 Task: Look for space in Peranāmpattu, India from 2nd September, 2023 to 5th September, 2023 for 1 adult in price range Rs.5000 to Rs.10000. Place can be private room with 1  bedroom having 1 bed and 1 bathroom. Property type can be house, flat, guest house, hotel. Booking option can be shelf check-in. Required host language is English.
Action: Mouse moved to (457, 64)
Screenshot: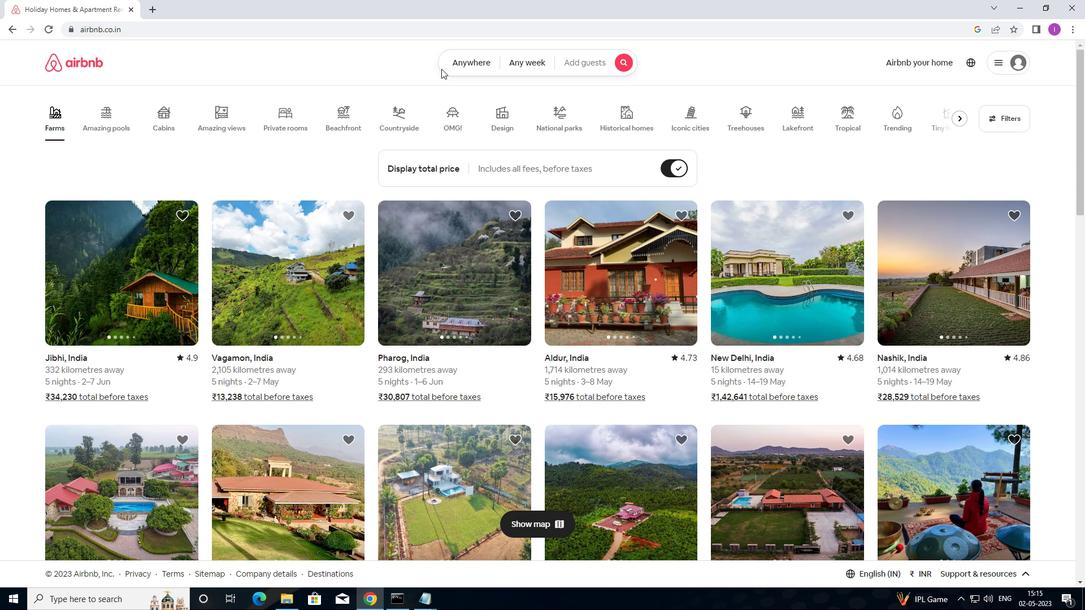 
Action: Mouse pressed left at (457, 64)
Screenshot: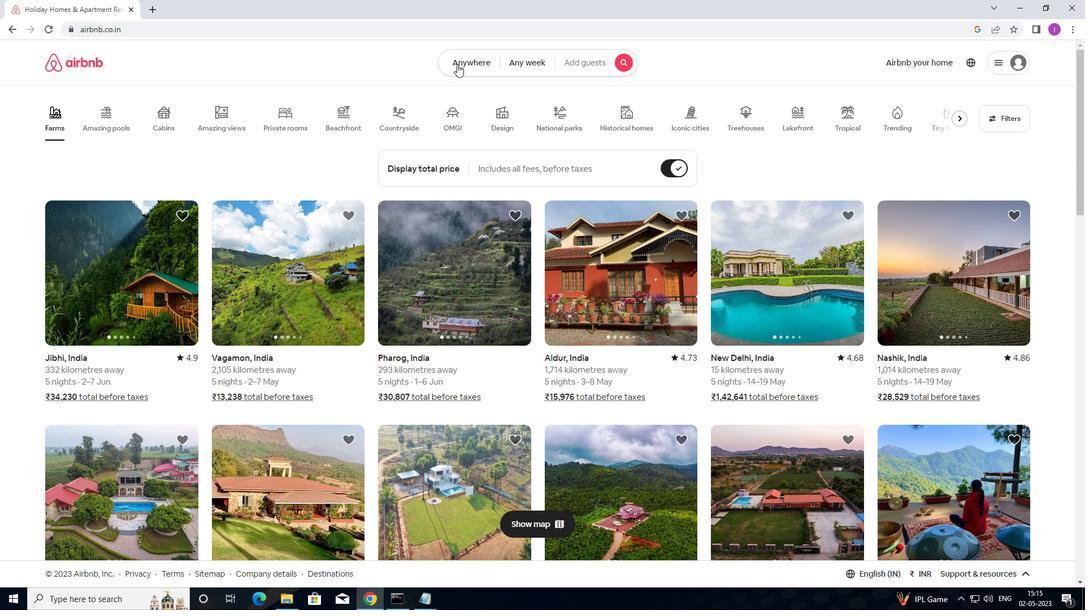 
Action: Mouse moved to (338, 111)
Screenshot: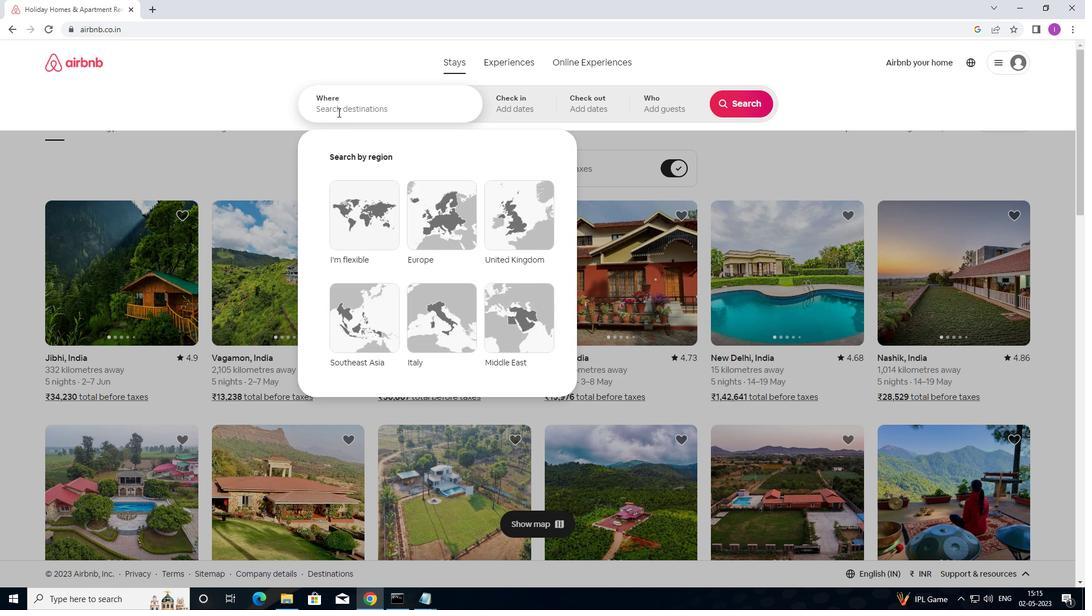 
Action: Mouse pressed left at (338, 111)
Screenshot: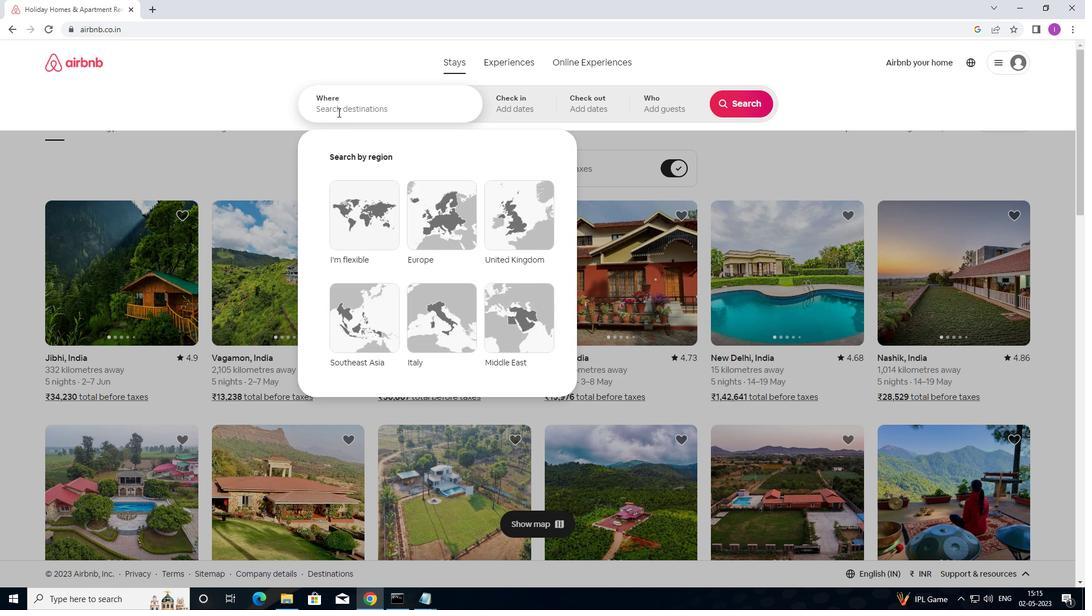 
Action: Mouse moved to (405, 122)
Screenshot: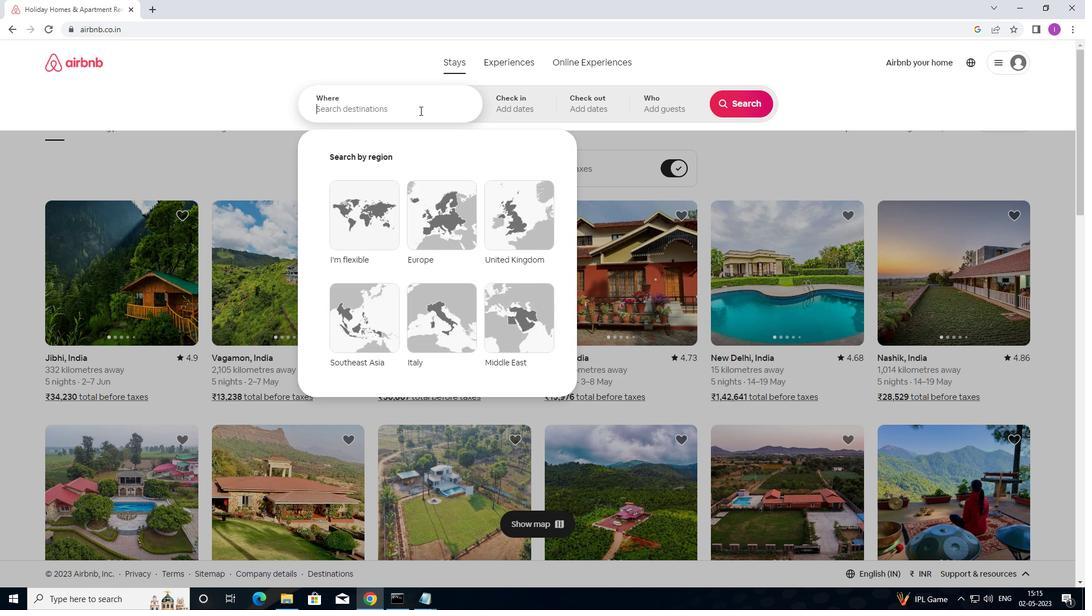 
Action: Key pressed <Key.shift>PERANAMPATTU,<Key.shift>INDIA
Screenshot: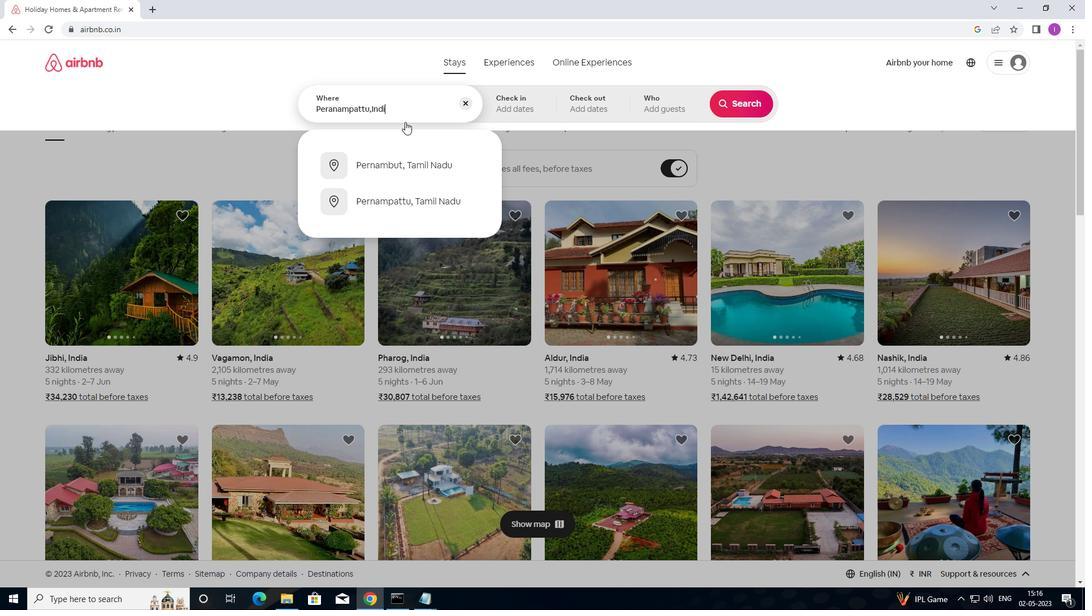 
Action: Mouse moved to (517, 118)
Screenshot: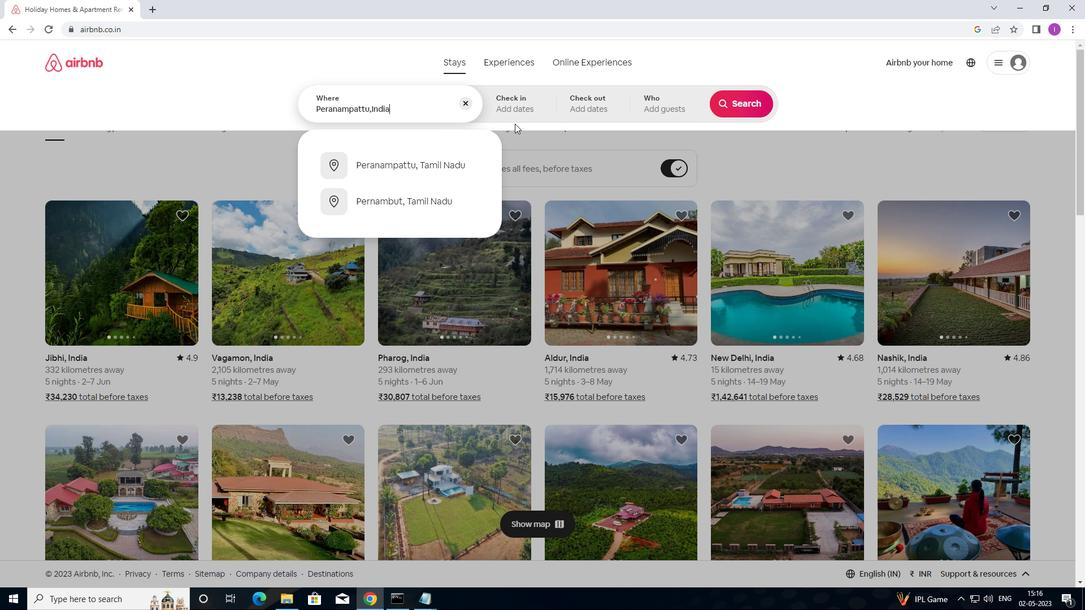 
Action: Mouse pressed left at (517, 118)
Screenshot: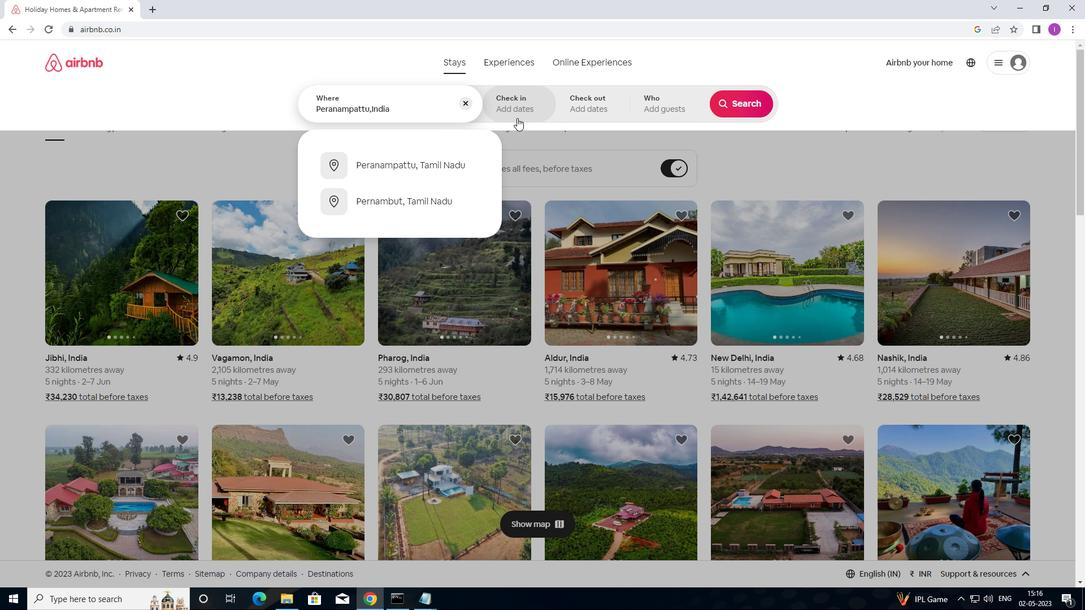 
Action: Mouse moved to (741, 198)
Screenshot: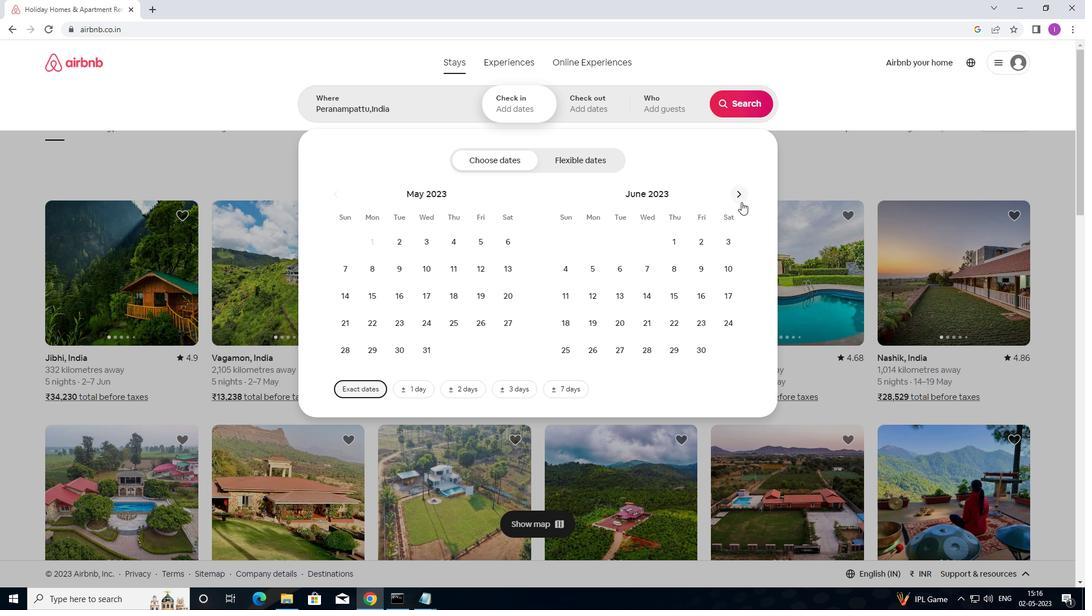 
Action: Mouse pressed left at (741, 198)
Screenshot: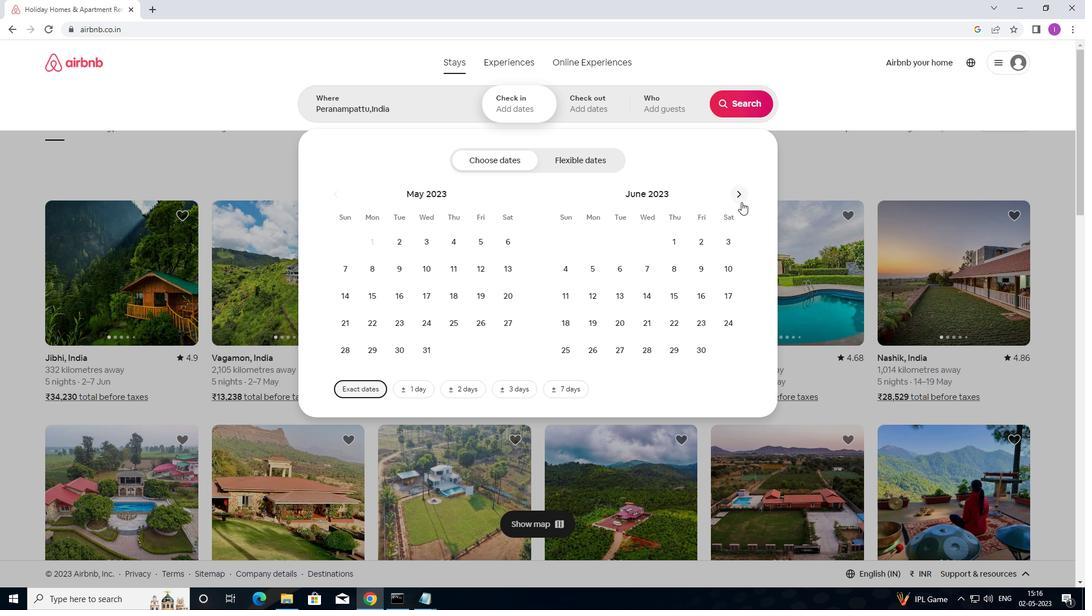 
Action: Mouse moved to (741, 198)
Screenshot: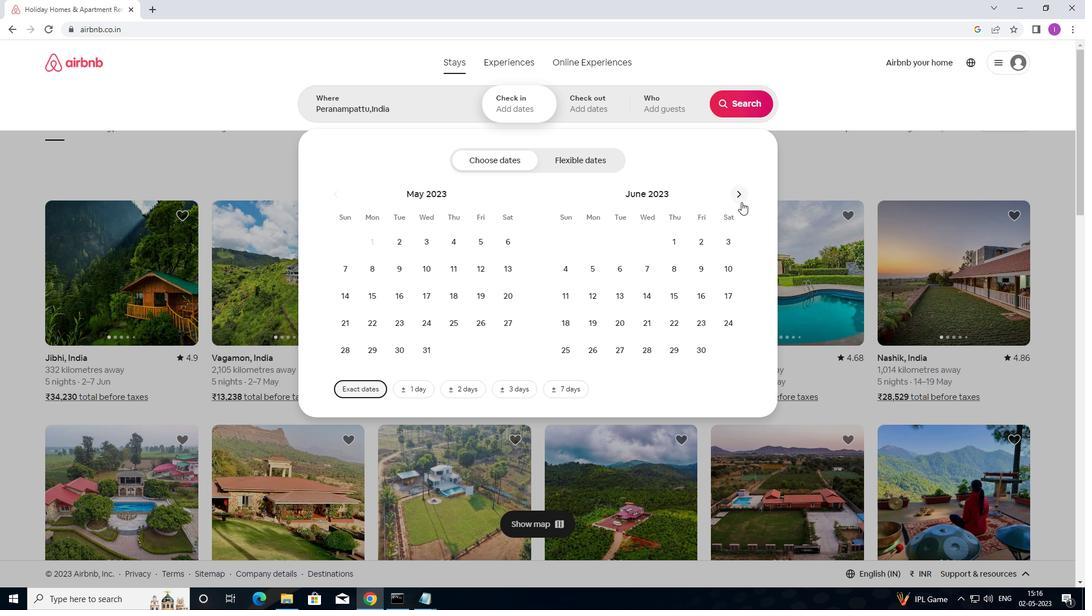 
Action: Mouse pressed left at (741, 198)
Screenshot: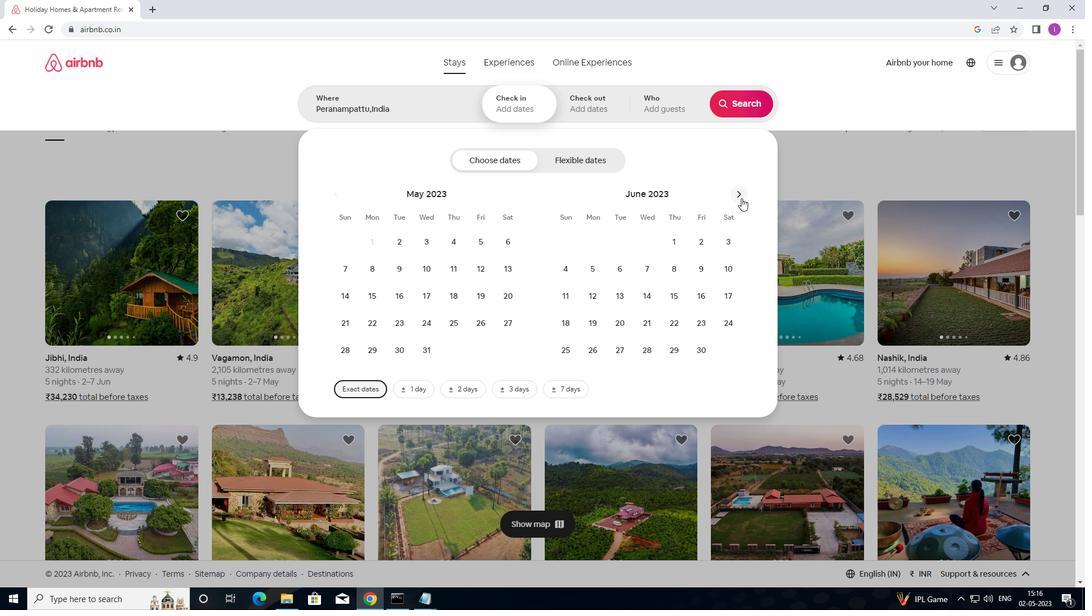 
Action: Mouse pressed left at (741, 198)
Screenshot: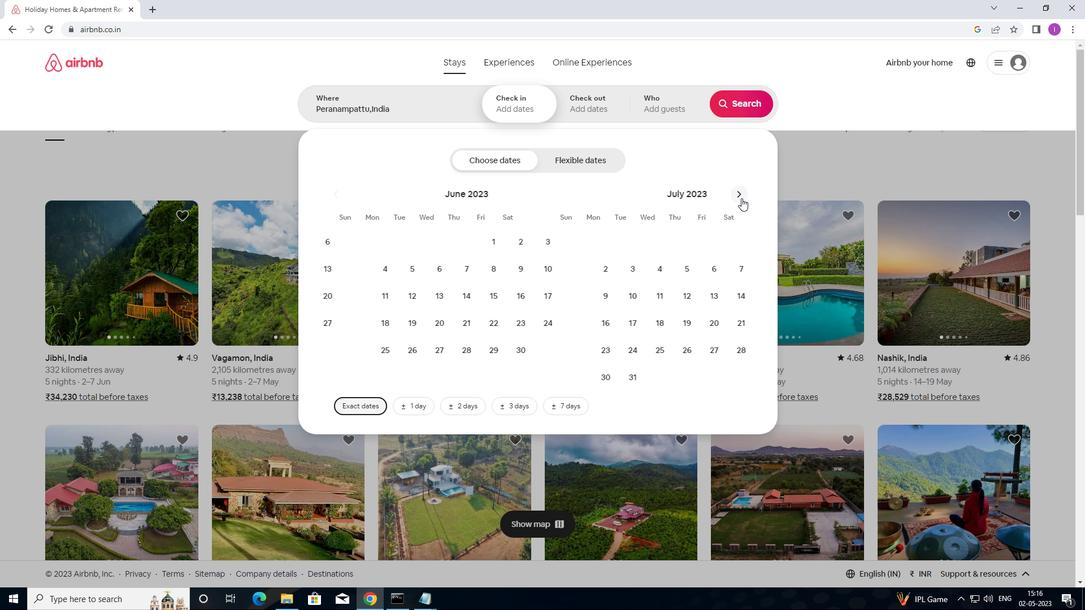 
Action: Mouse pressed left at (741, 198)
Screenshot: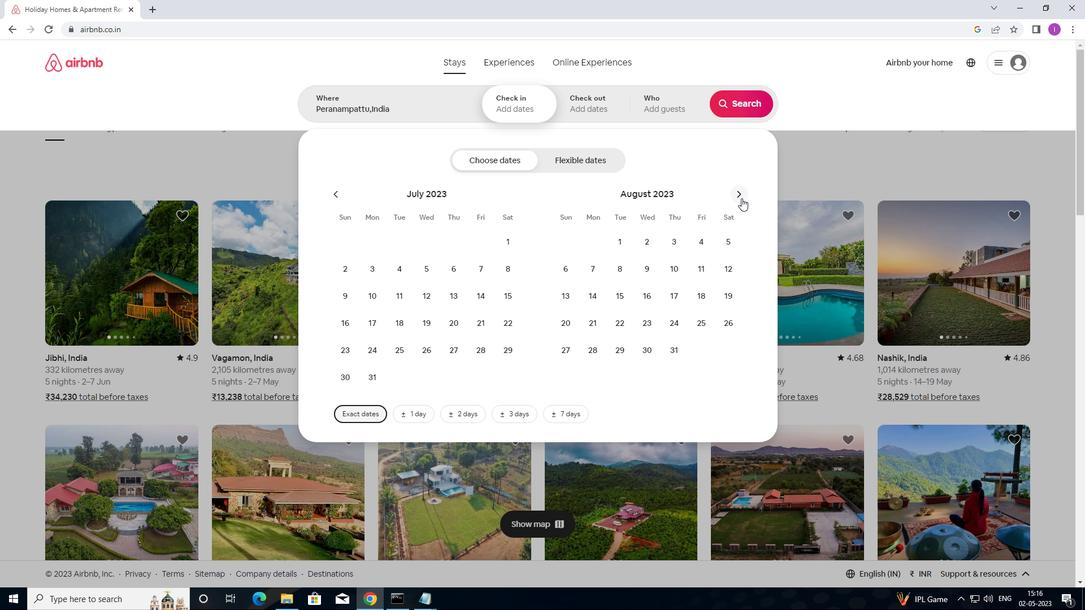 
Action: Mouse moved to (721, 241)
Screenshot: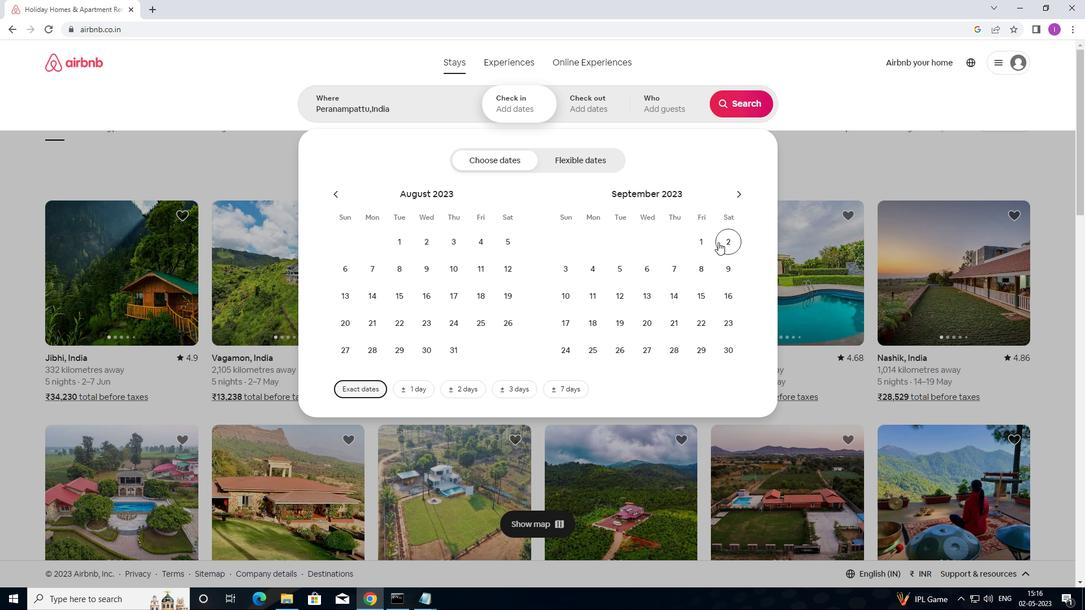 
Action: Mouse pressed left at (721, 241)
Screenshot: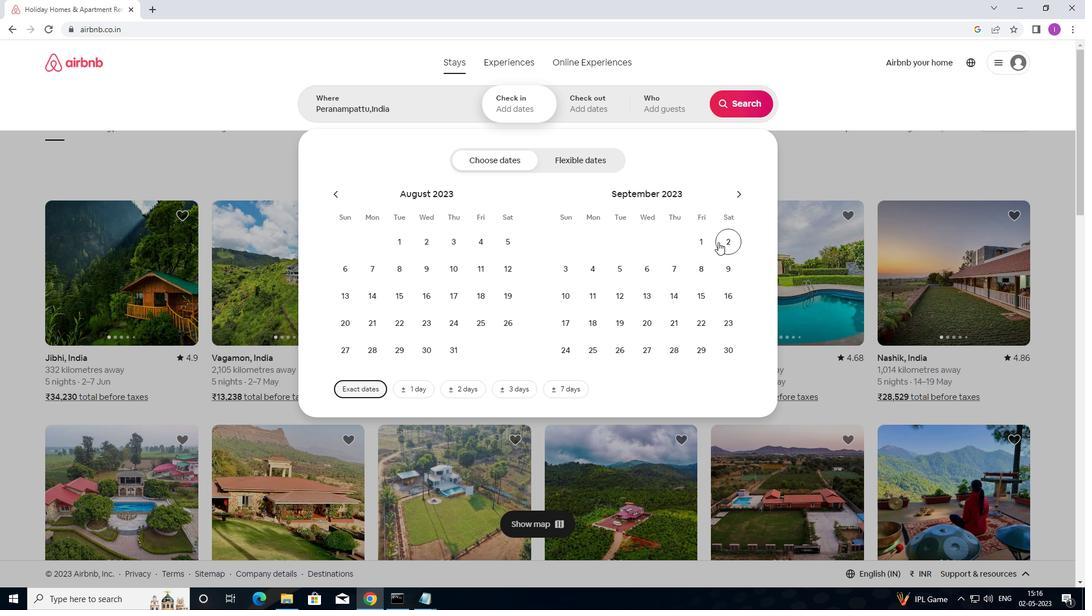 
Action: Mouse moved to (616, 268)
Screenshot: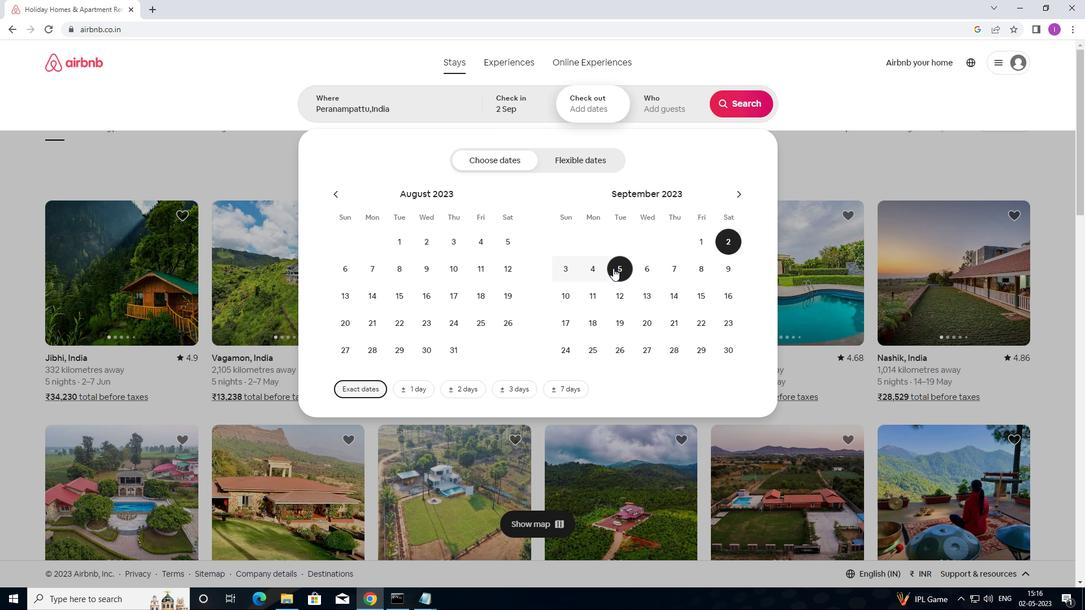 
Action: Mouse pressed left at (616, 268)
Screenshot: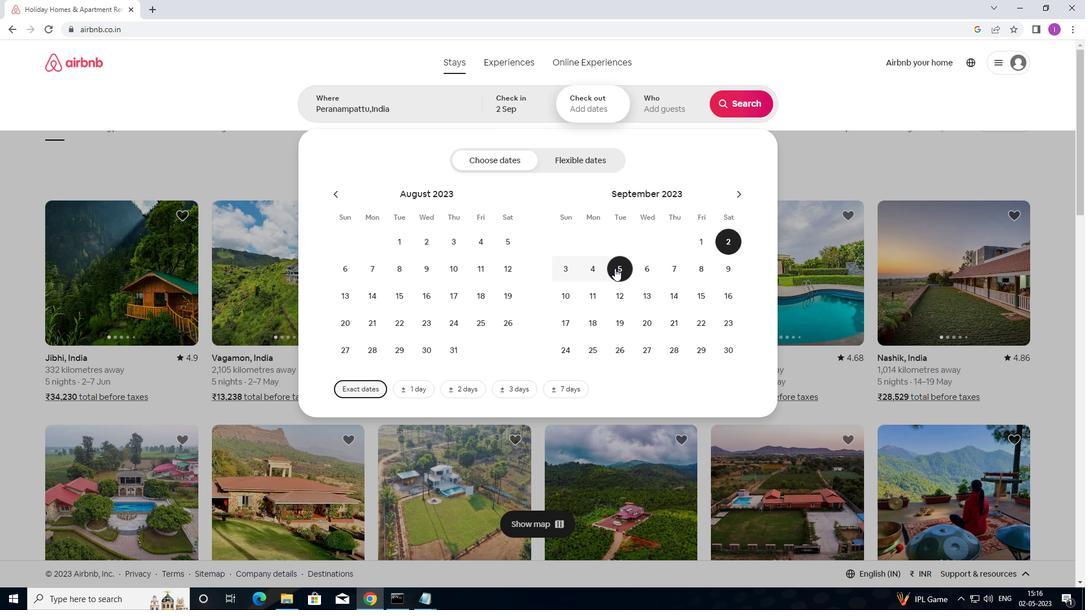 
Action: Mouse moved to (657, 115)
Screenshot: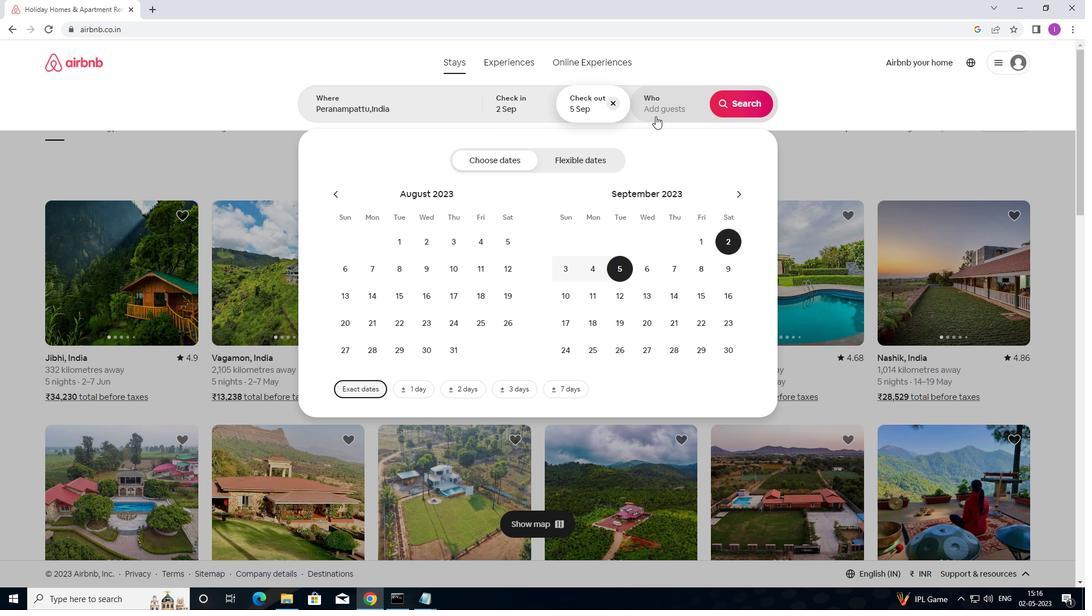 
Action: Mouse pressed left at (657, 115)
Screenshot: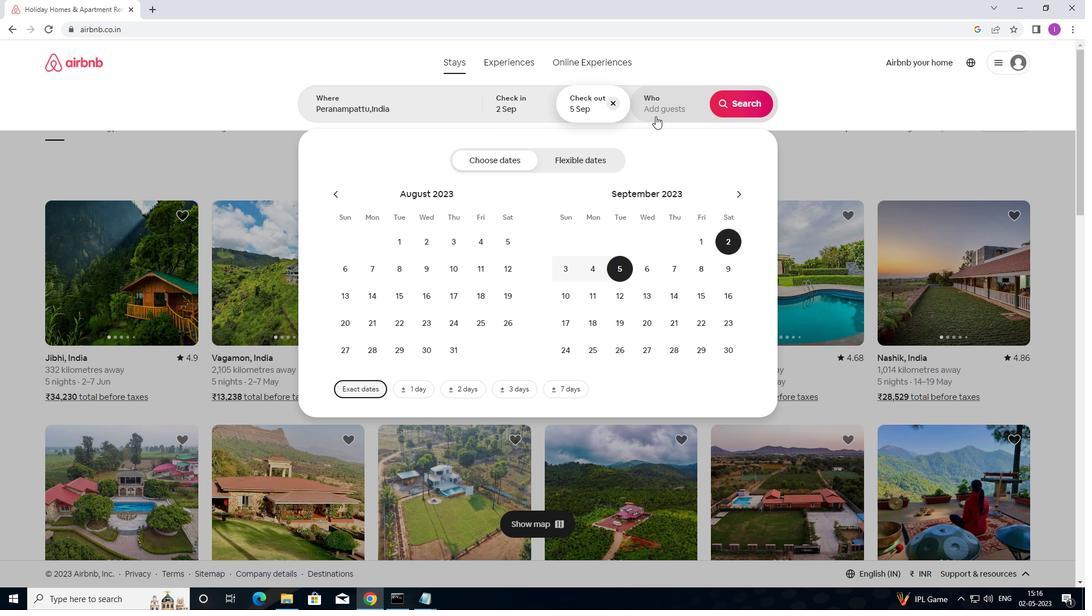 
Action: Mouse moved to (741, 165)
Screenshot: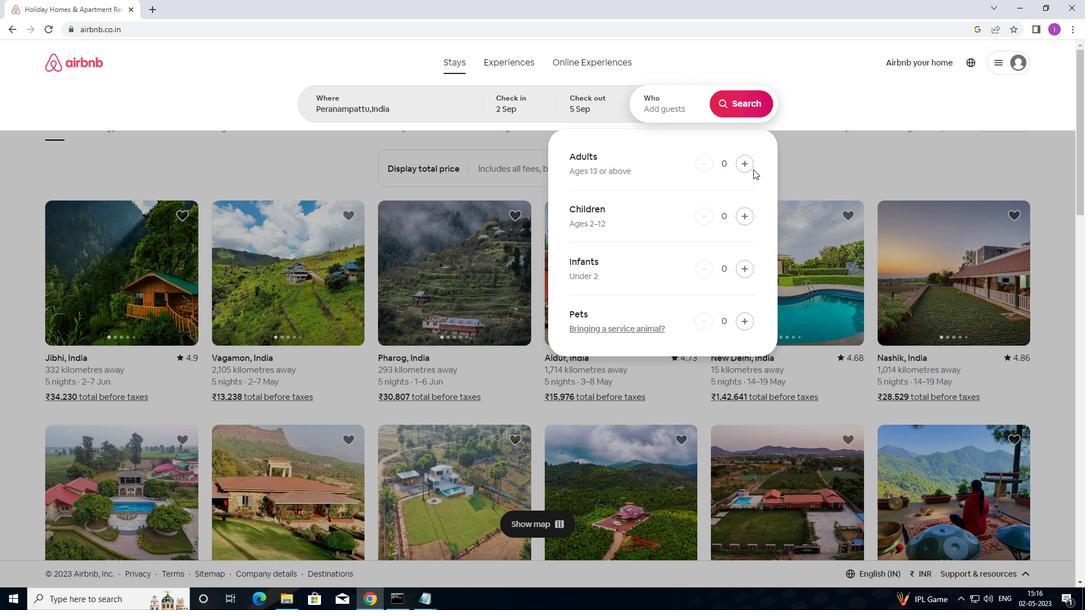 
Action: Mouse pressed left at (741, 165)
Screenshot: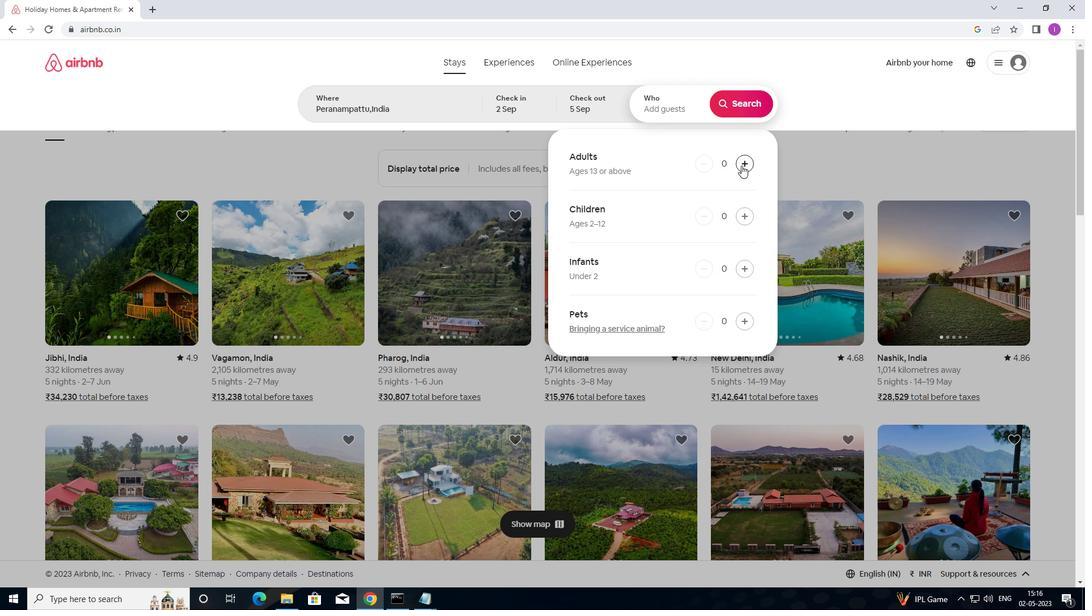 
Action: Mouse moved to (737, 108)
Screenshot: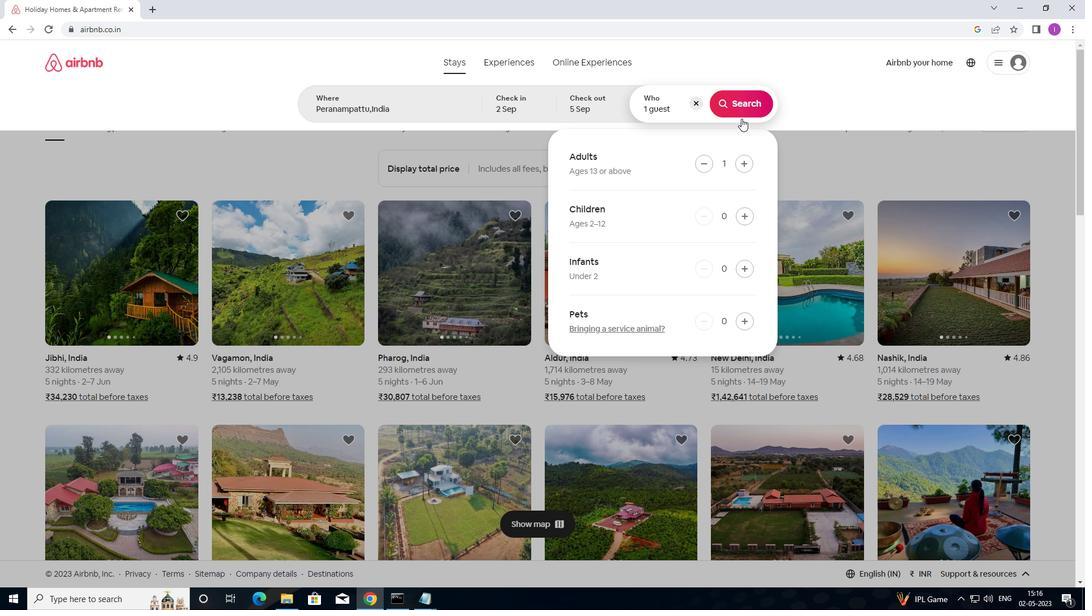 
Action: Mouse pressed left at (737, 108)
Screenshot: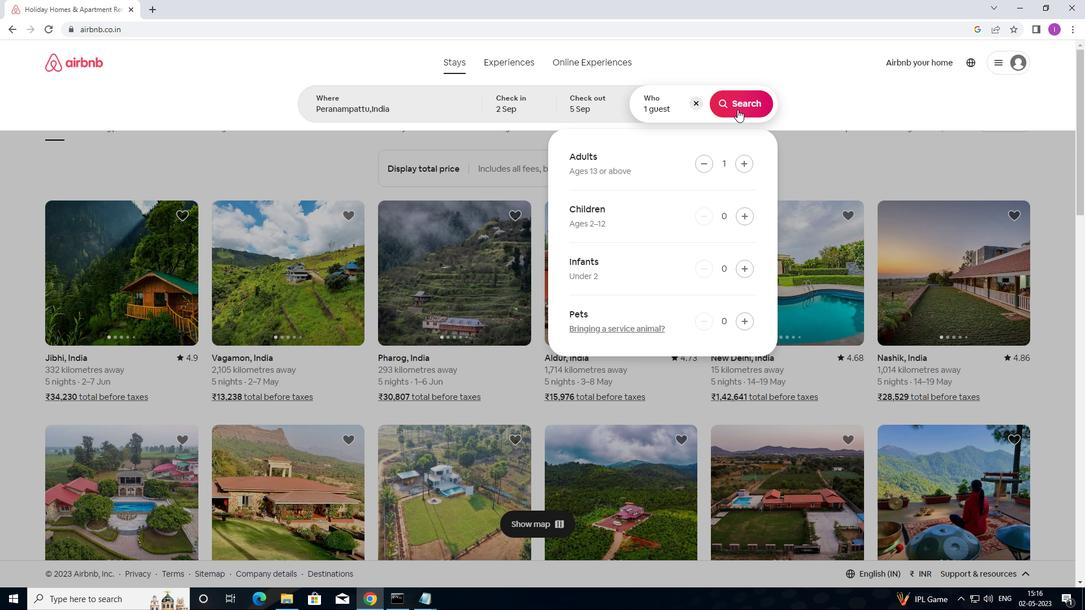 
Action: Mouse moved to (1036, 115)
Screenshot: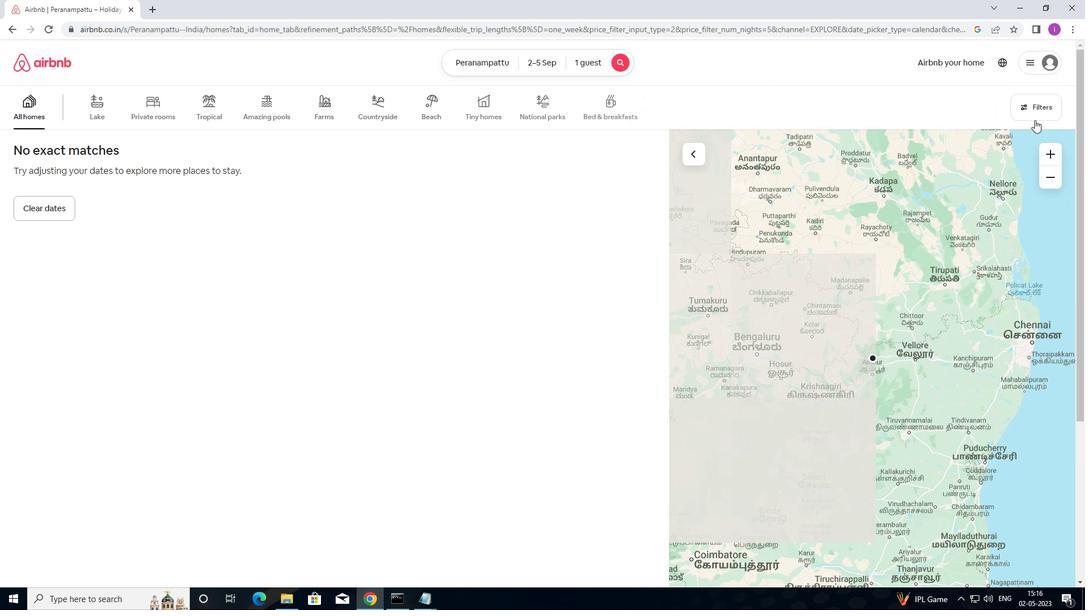 
Action: Mouse pressed left at (1036, 115)
Screenshot: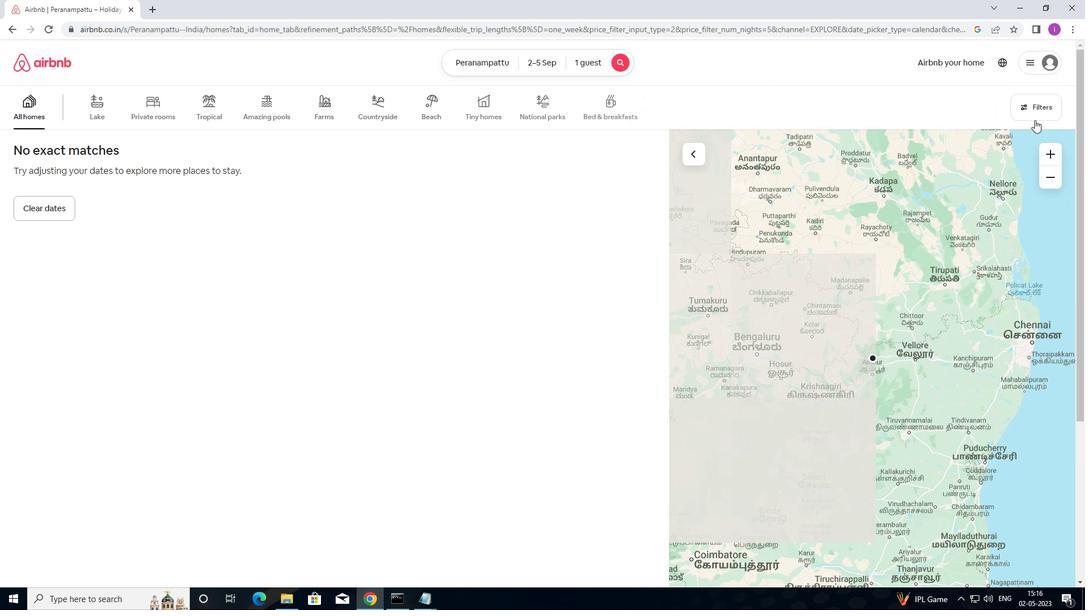 
Action: Mouse moved to (417, 179)
Screenshot: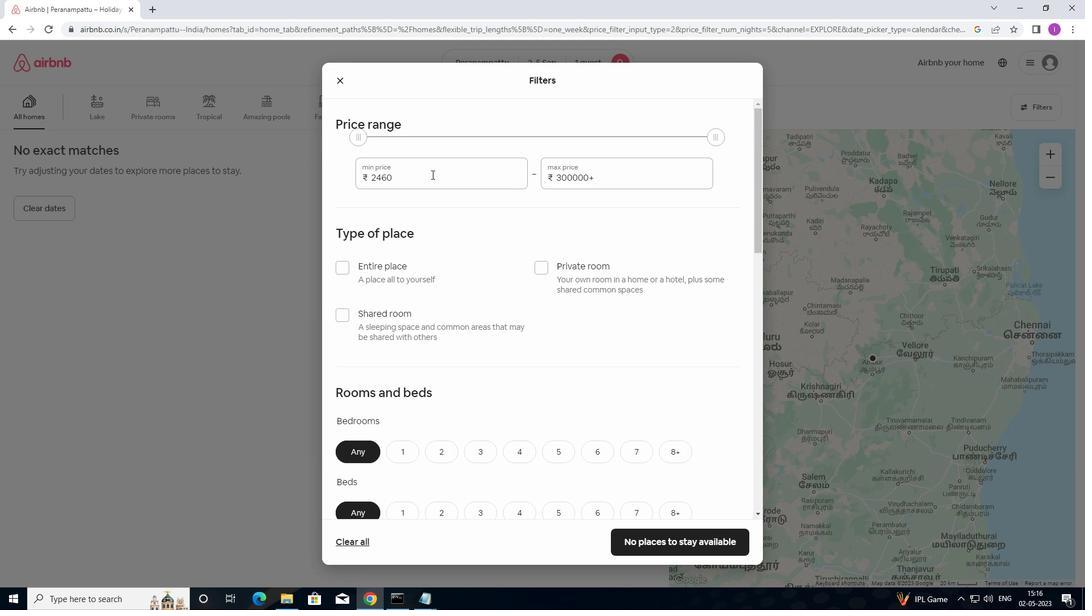 
Action: Mouse pressed left at (417, 179)
Screenshot: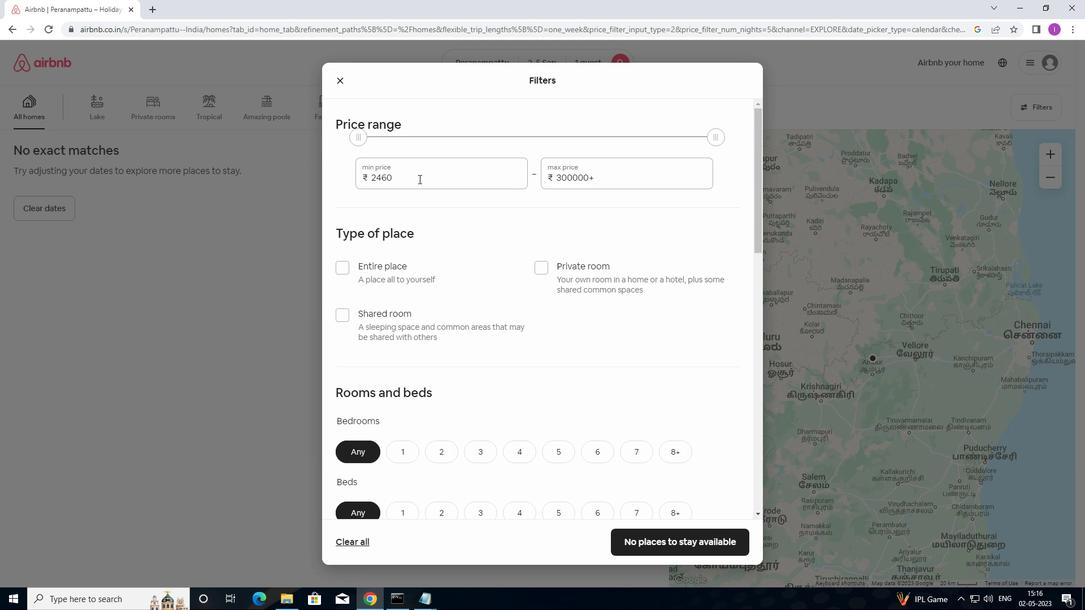 
Action: Mouse moved to (371, 177)
Screenshot: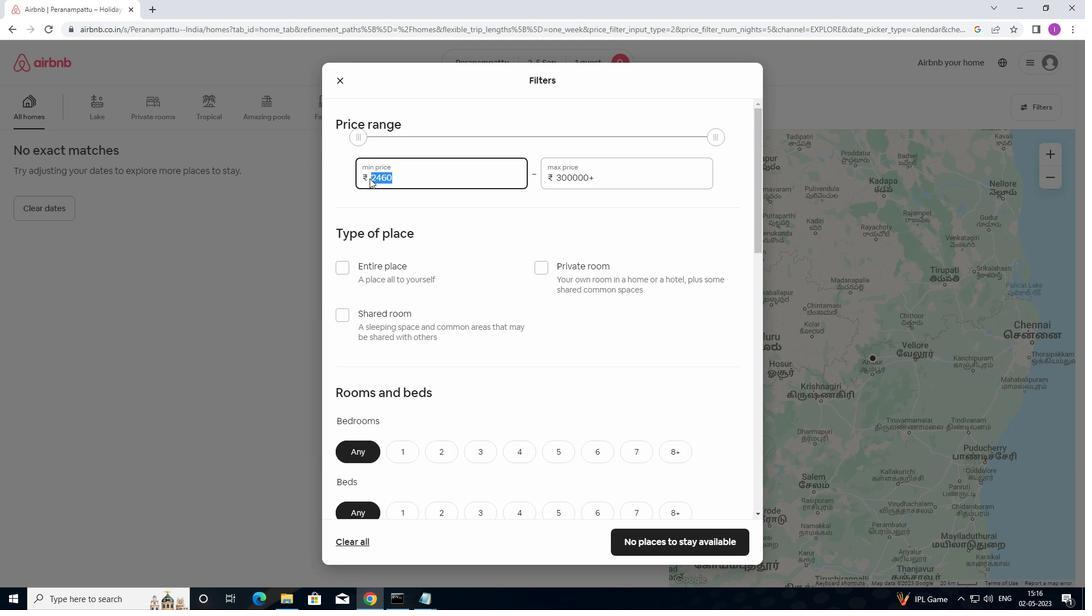 
Action: Key pressed 5
Screenshot: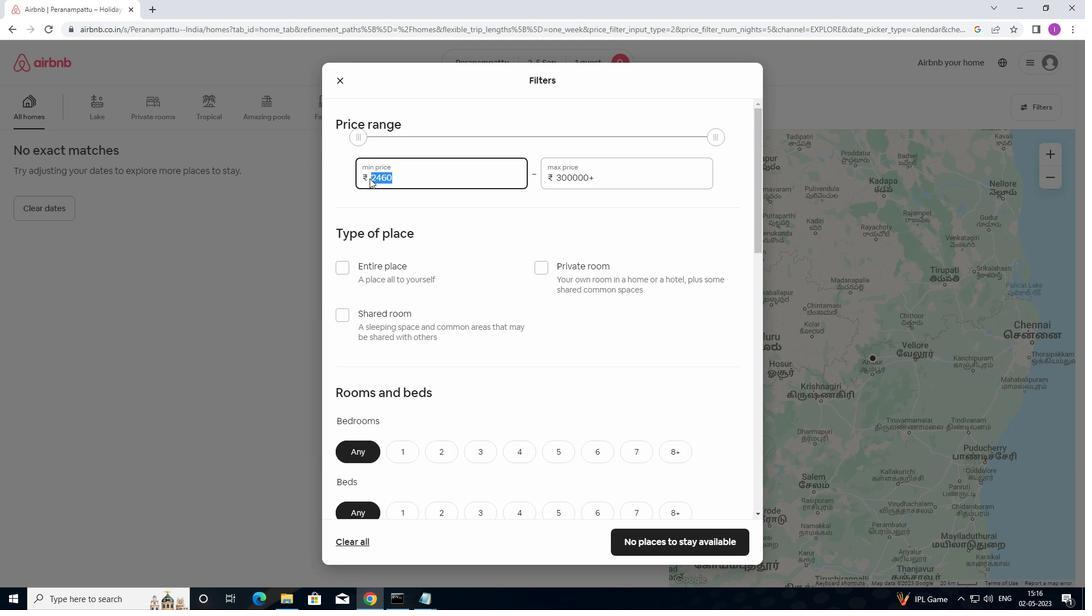
Action: Mouse moved to (375, 175)
Screenshot: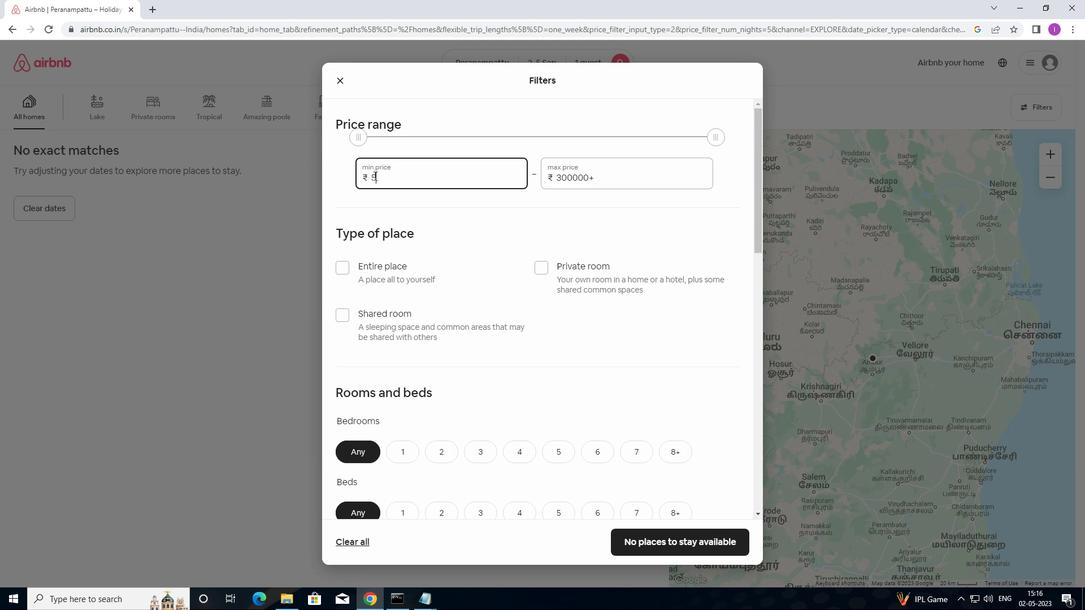 
Action: Key pressed 0
Screenshot: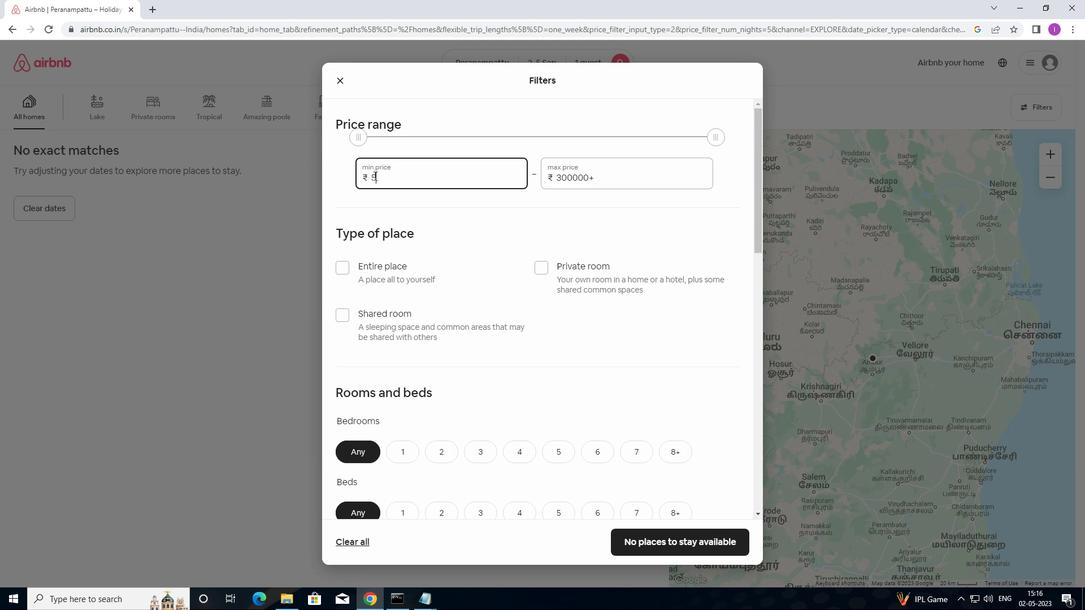 
Action: Mouse moved to (383, 170)
Screenshot: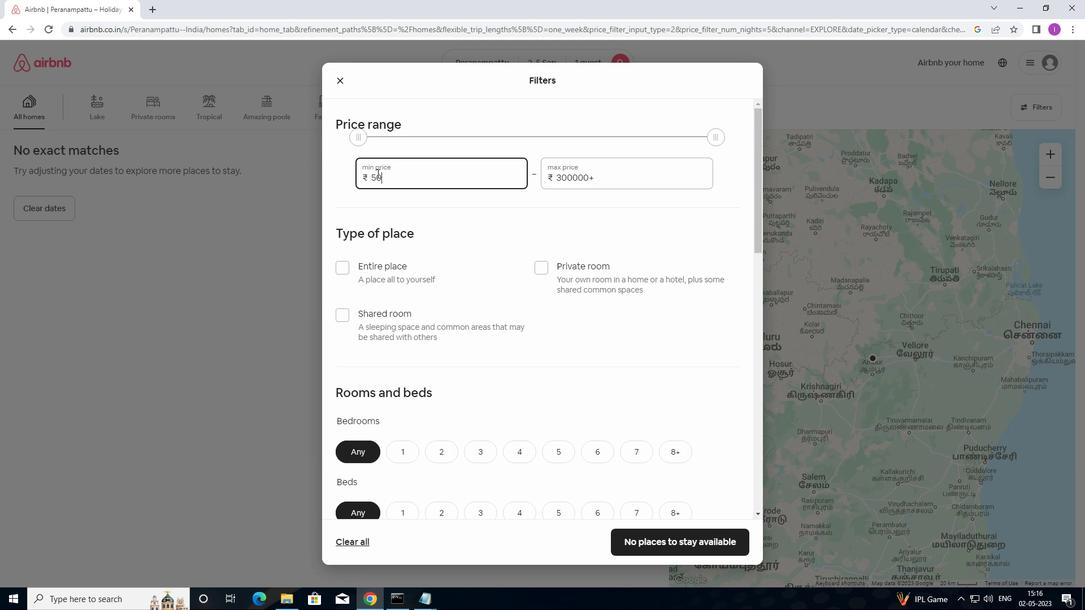 
Action: Key pressed 0
Screenshot: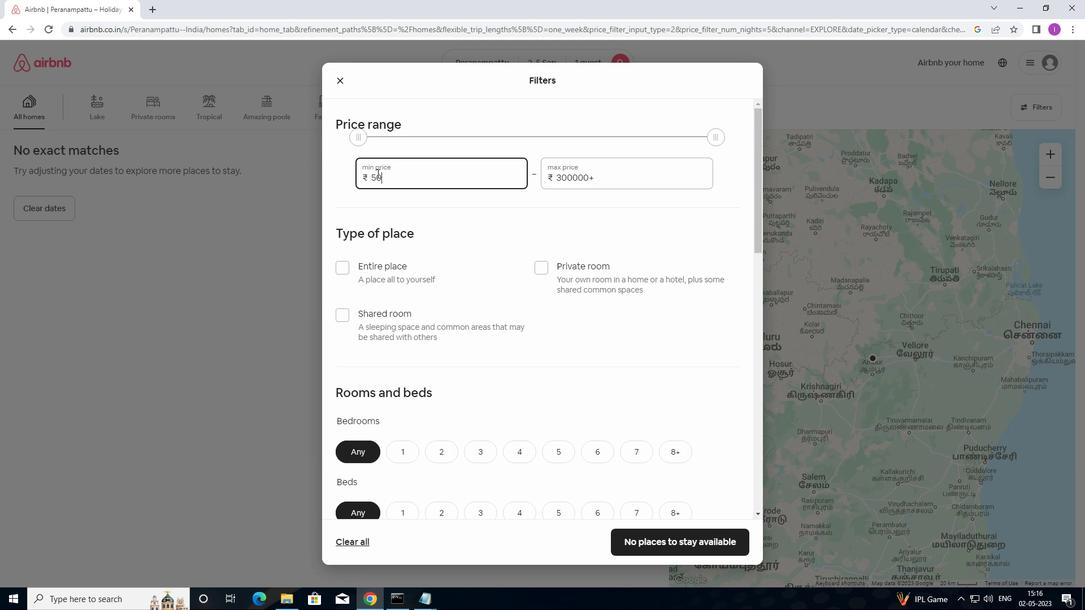 
Action: Mouse moved to (406, 181)
Screenshot: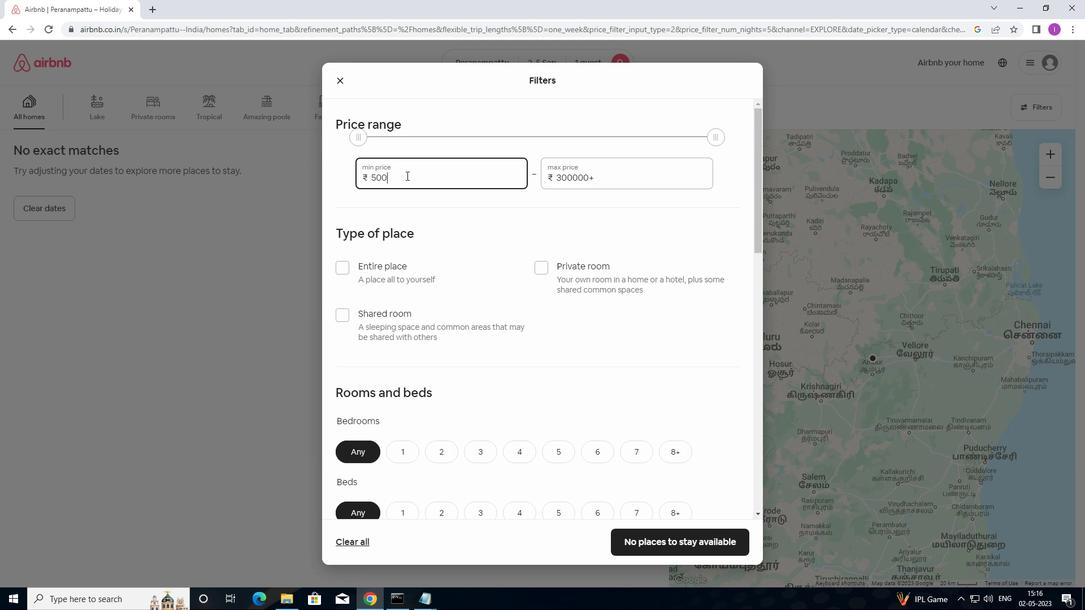 
Action: Key pressed 0
Screenshot: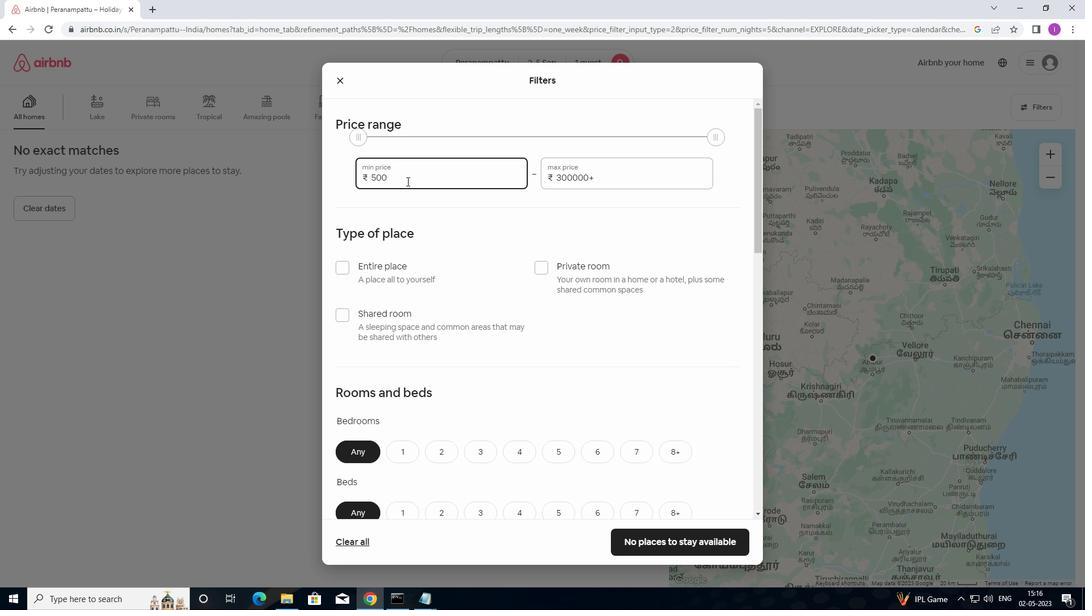 
Action: Mouse moved to (604, 174)
Screenshot: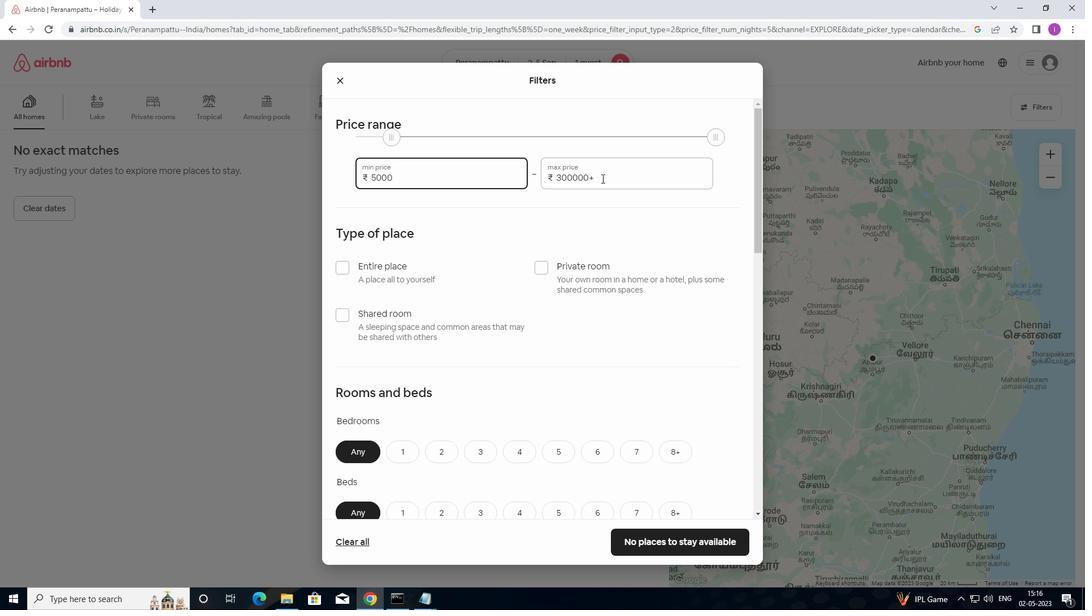 
Action: Mouse pressed left at (604, 174)
Screenshot: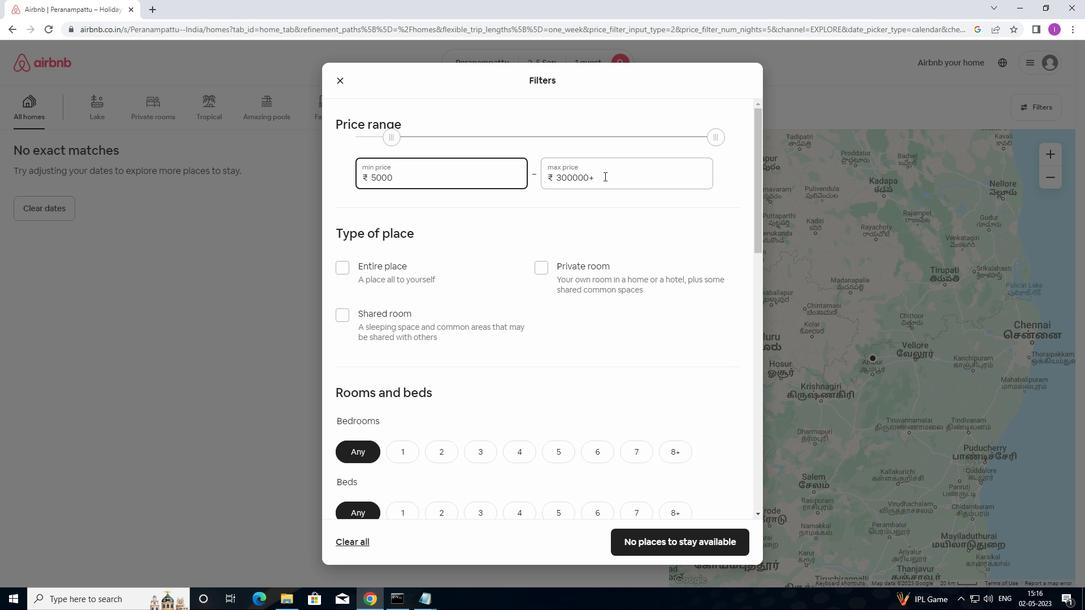 
Action: Mouse moved to (553, 171)
Screenshot: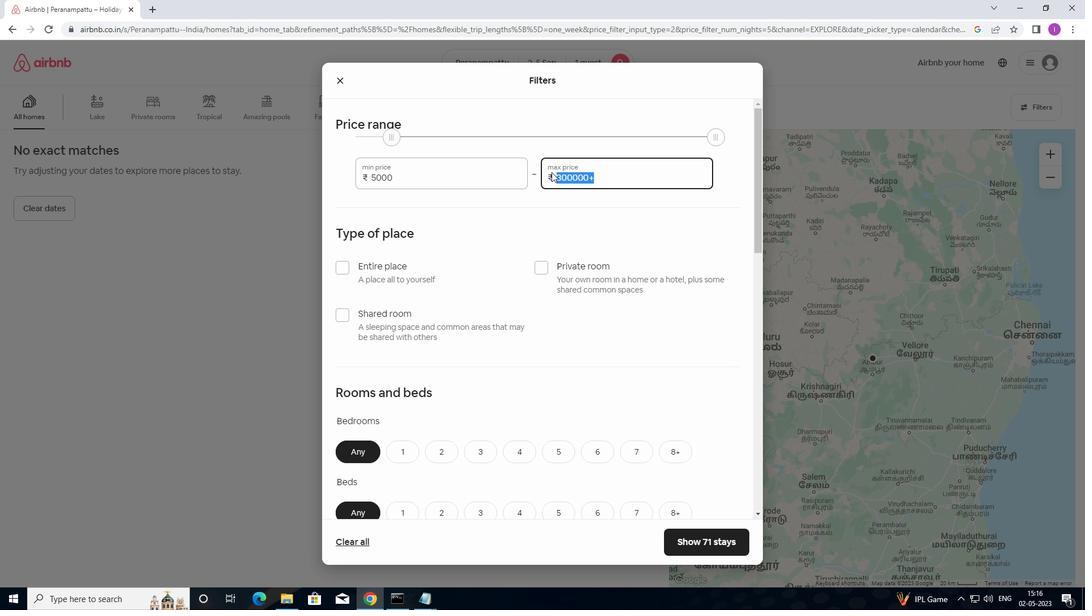 
Action: Key pressed 10
Screenshot: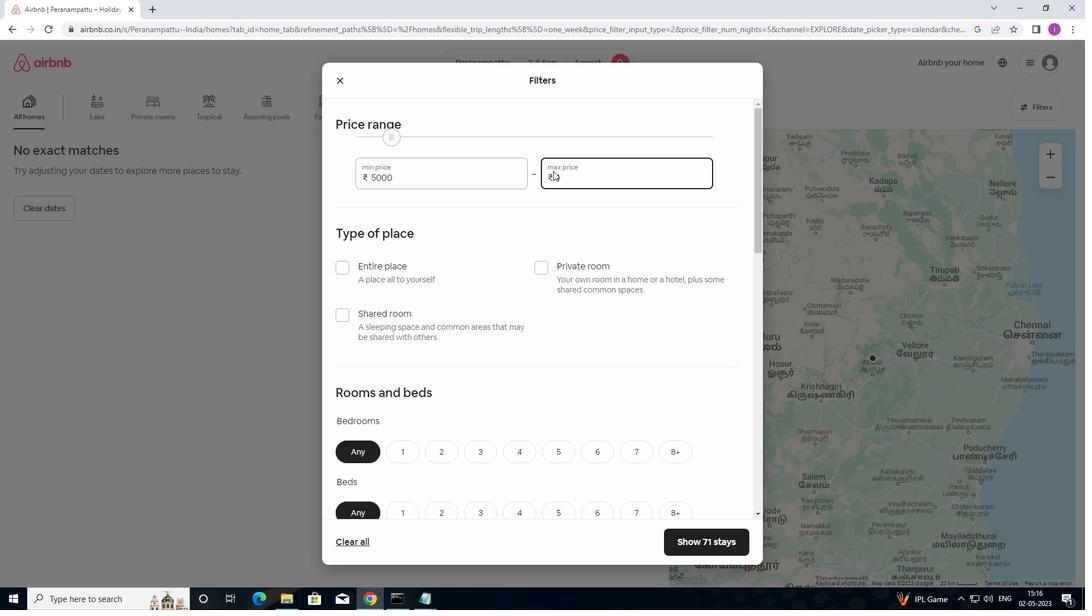 
Action: Mouse moved to (554, 171)
Screenshot: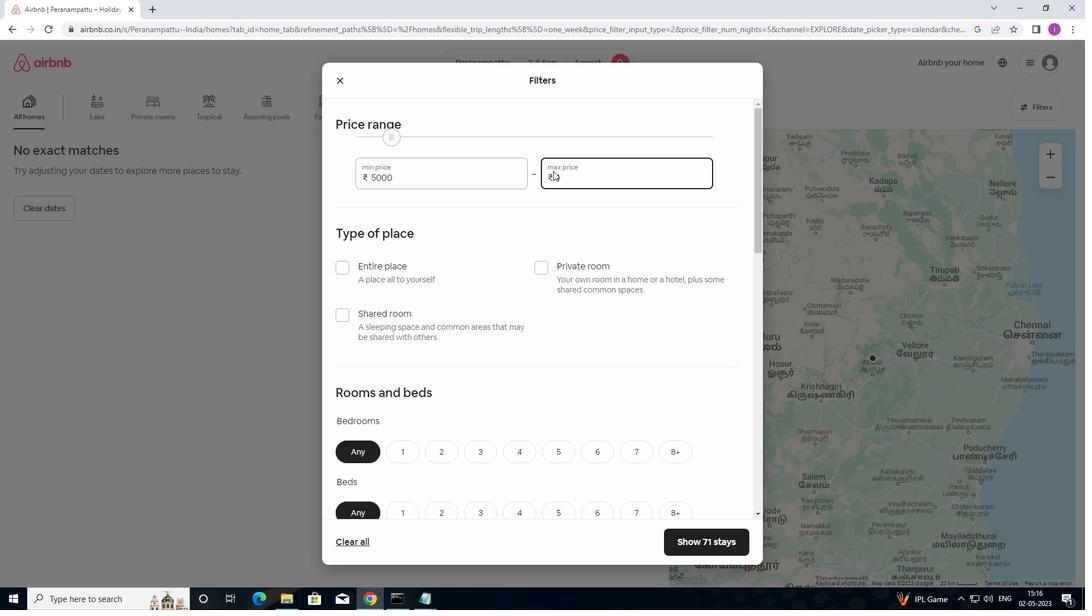 
Action: Key pressed 00
Screenshot: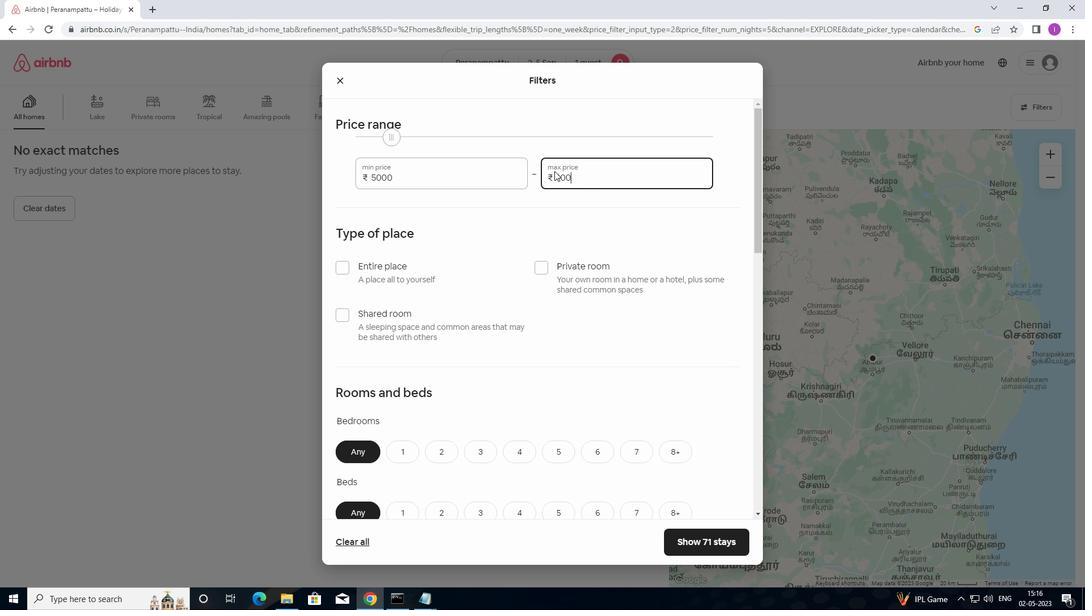 
Action: Mouse moved to (555, 170)
Screenshot: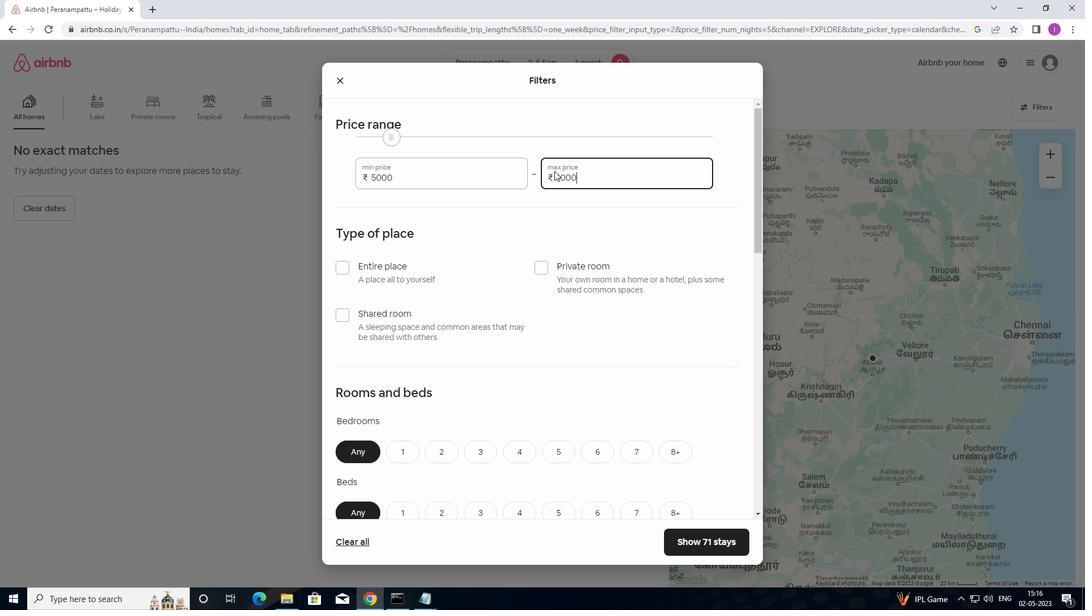 
Action: Key pressed 0
Screenshot: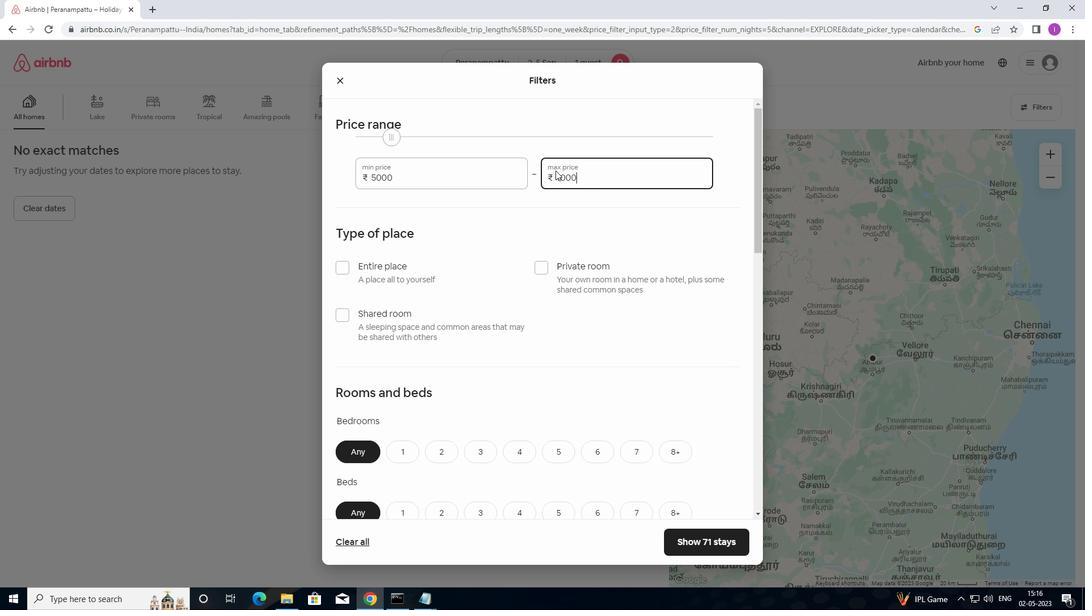 
Action: Mouse moved to (395, 310)
Screenshot: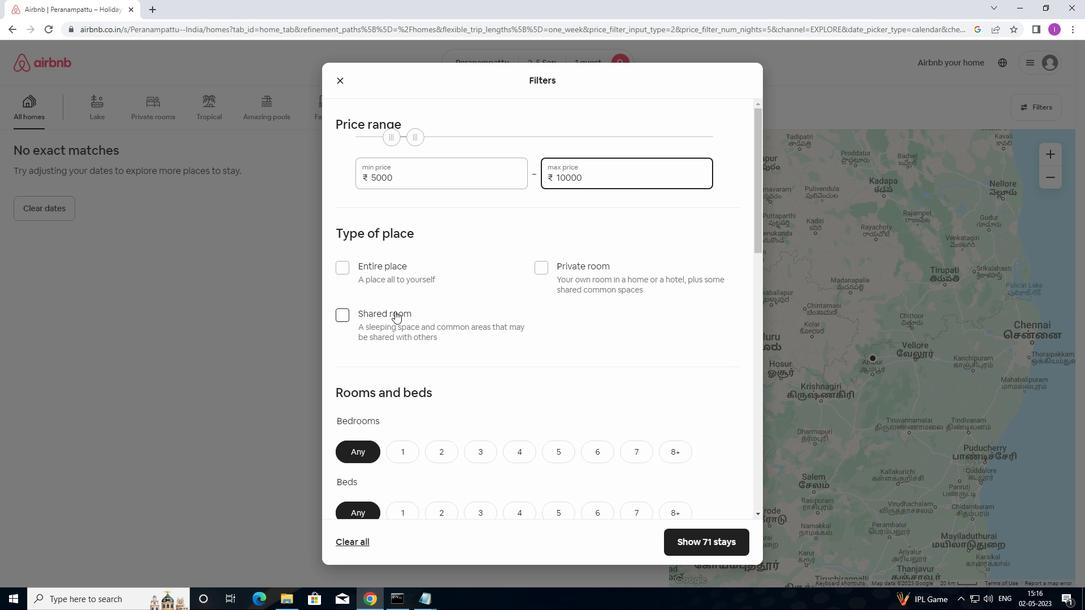 
Action: Mouse scrolled (395, 310) with delta (0, 0)
Screenshot: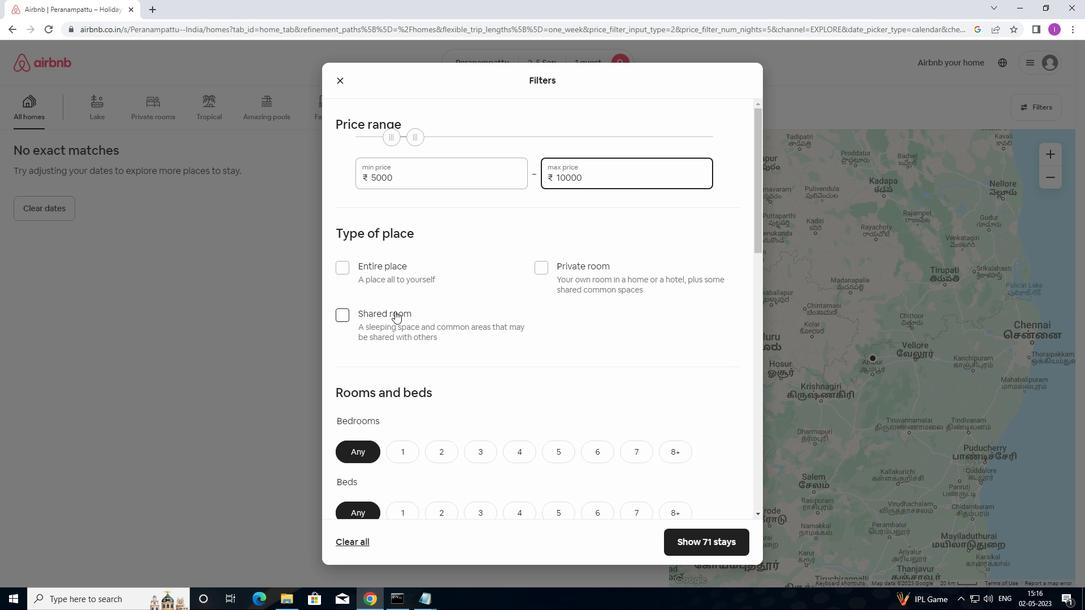 
Action: Mouse moved to (545, 214)
Screenshot: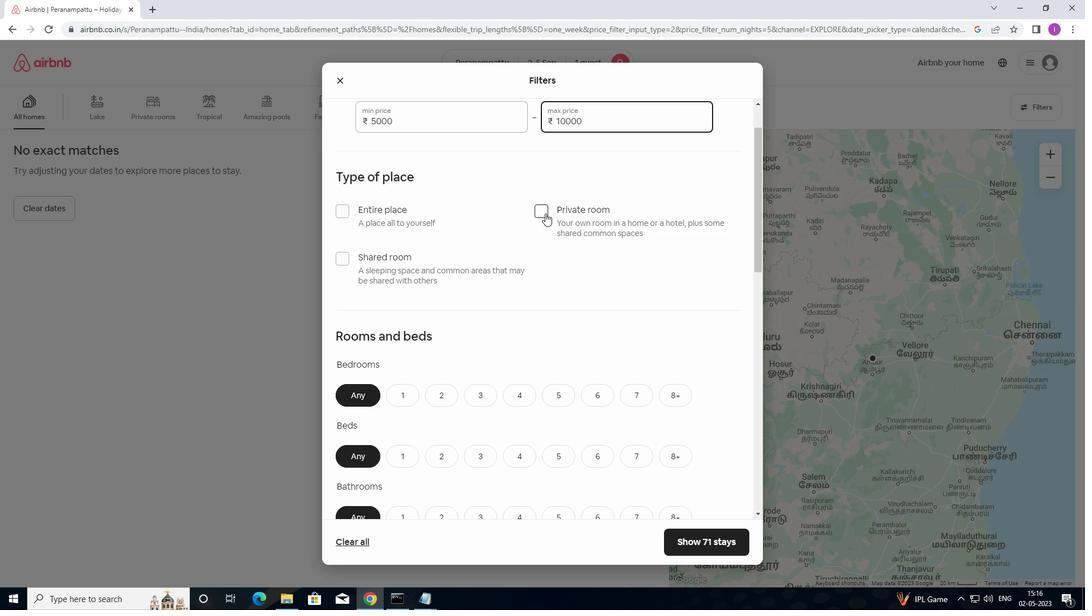 
Action: Mouse pressed left at (545, 214)
Screenshot: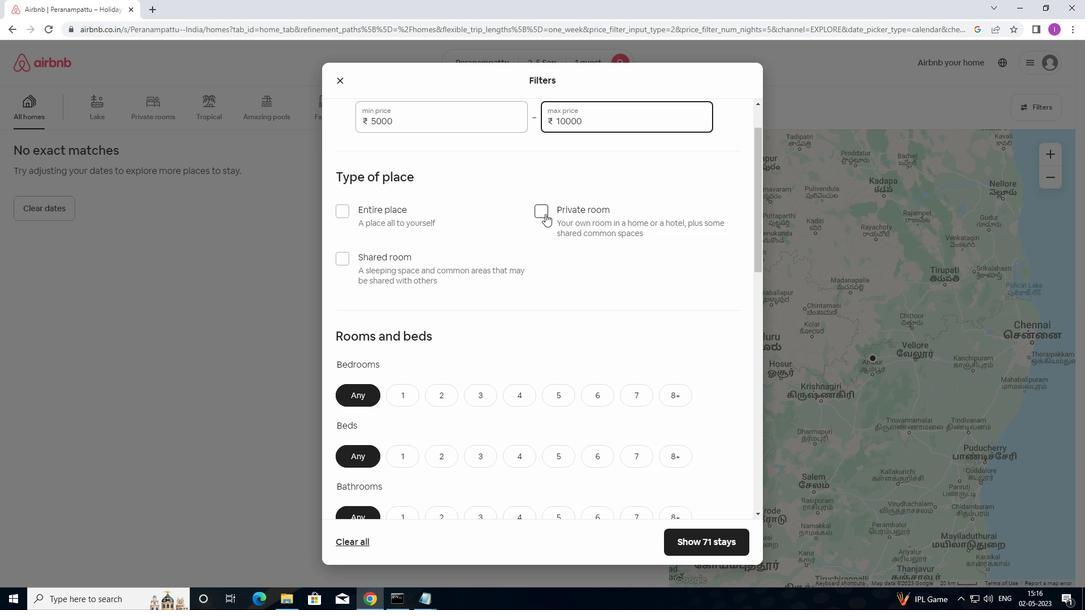 
Action: Mouse moved to (501, 297)
Screenshot: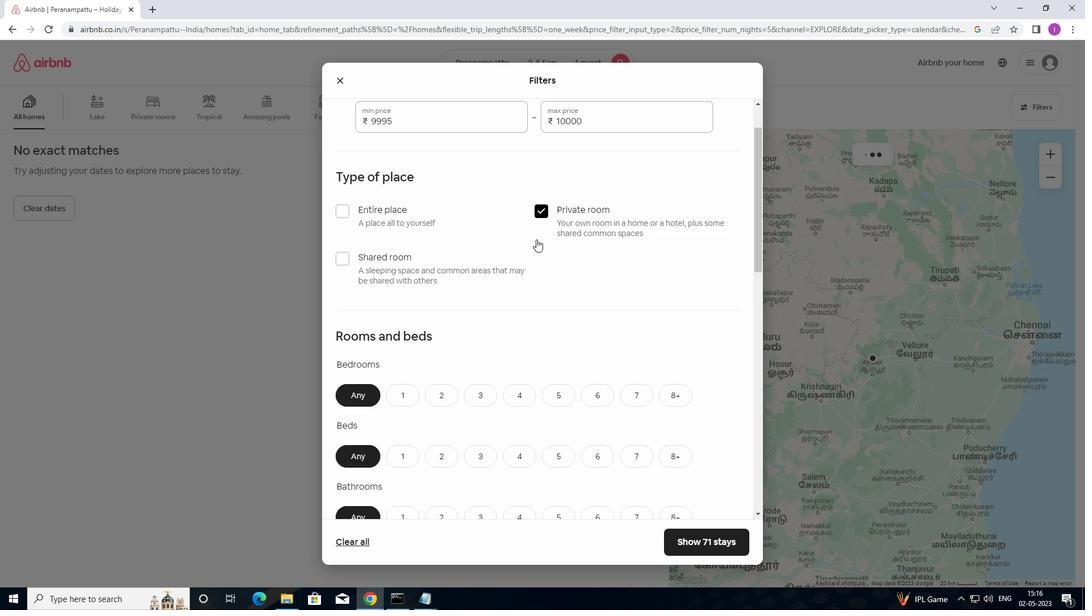 
Action: Mouse scrolled (501, 297) with delta (0, 0)
Screenshot: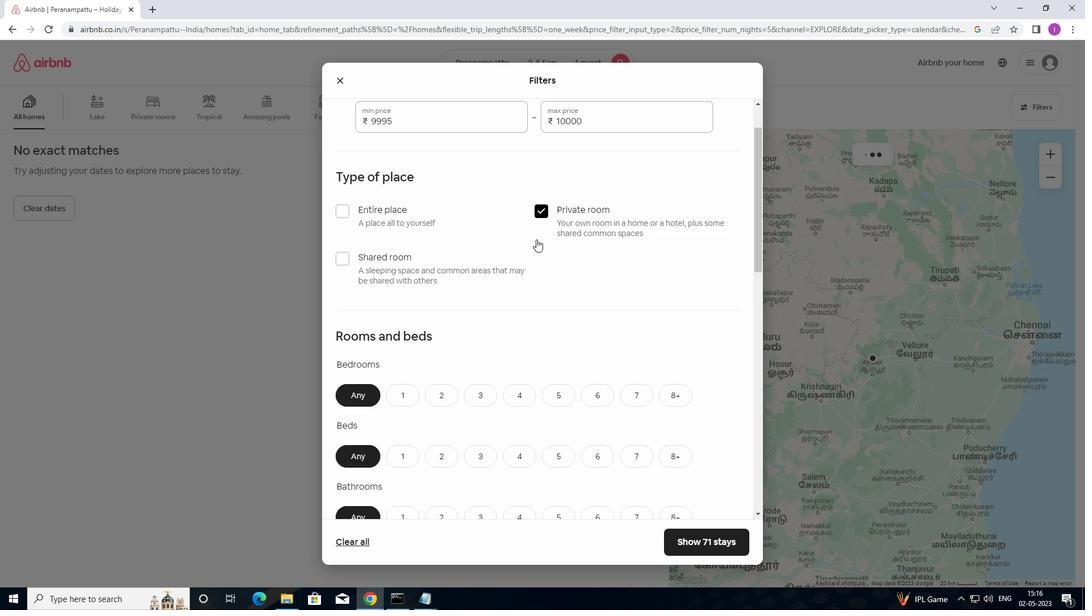 
Action: Mouse moved to (499, 302)
Screenshot: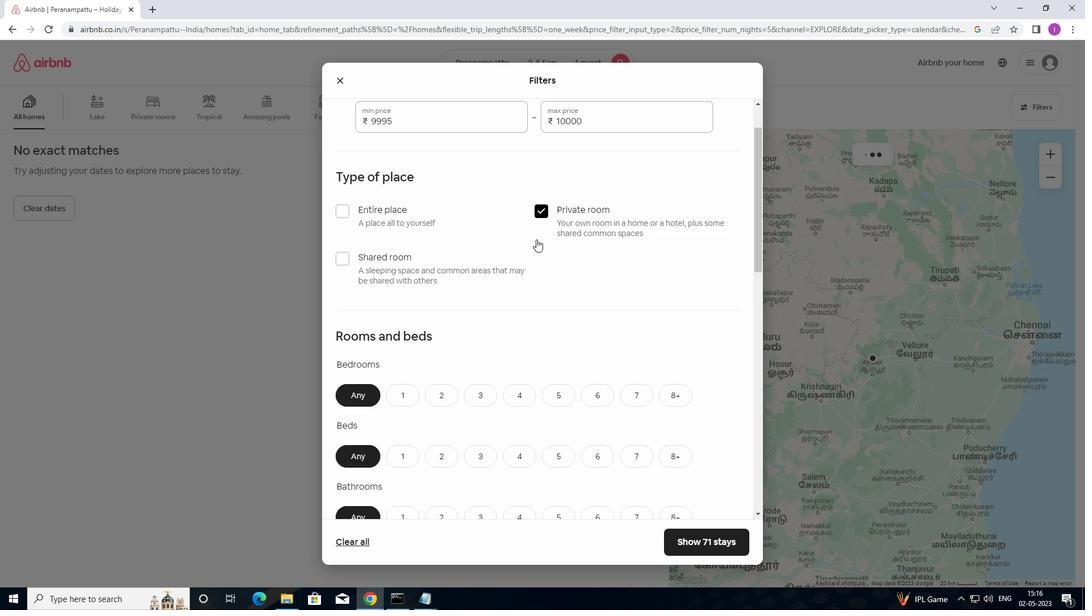 
Action: Mouse scrolled (499, 302) with delta (0, 0)
Screenshot: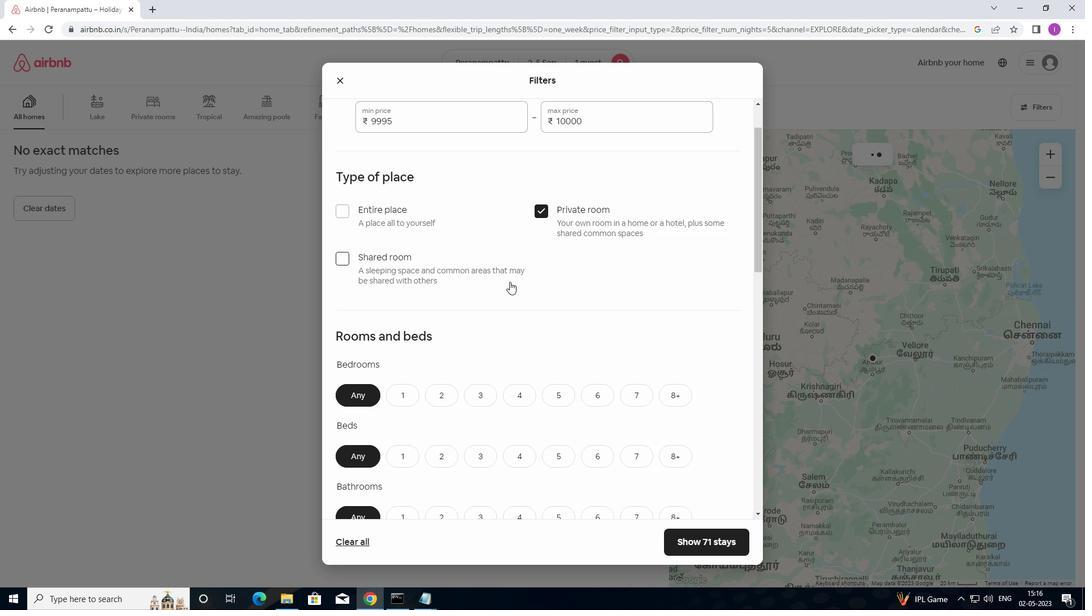 
Action: Mouse moved to (499, 303)
Screenshot: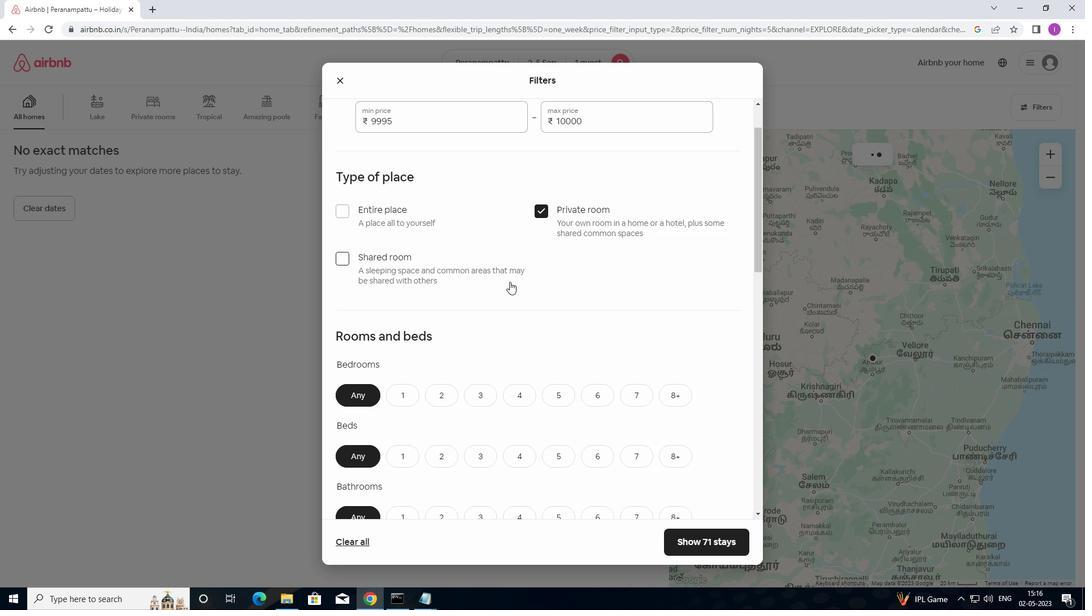 
Action: Mouse scrolled (499, 302) with delta (0, 0)
Screenshot: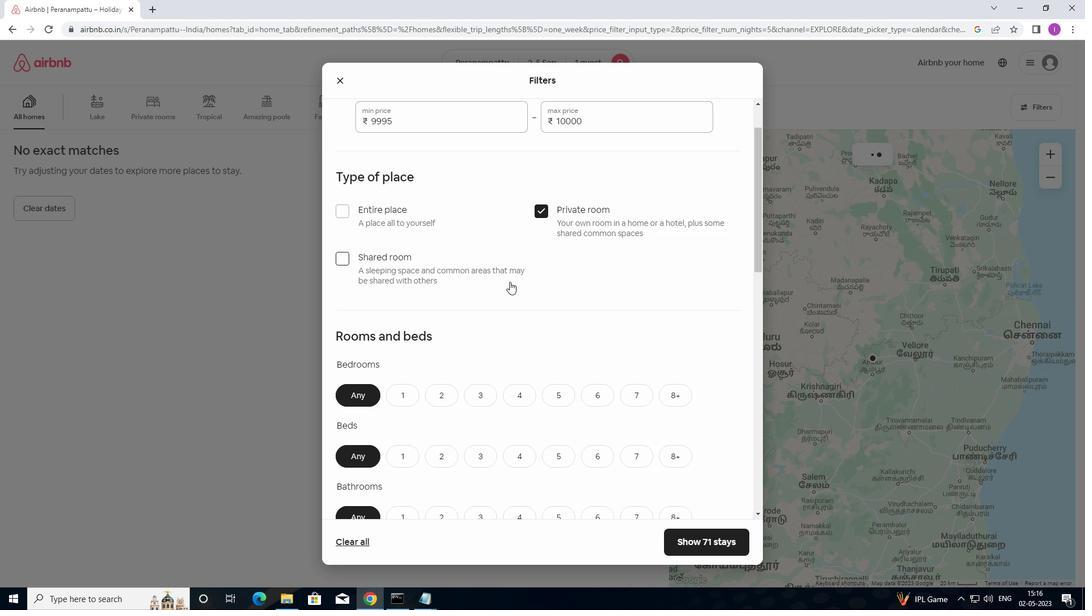
Action: Mouse moved to (499, 304)
Screenshot: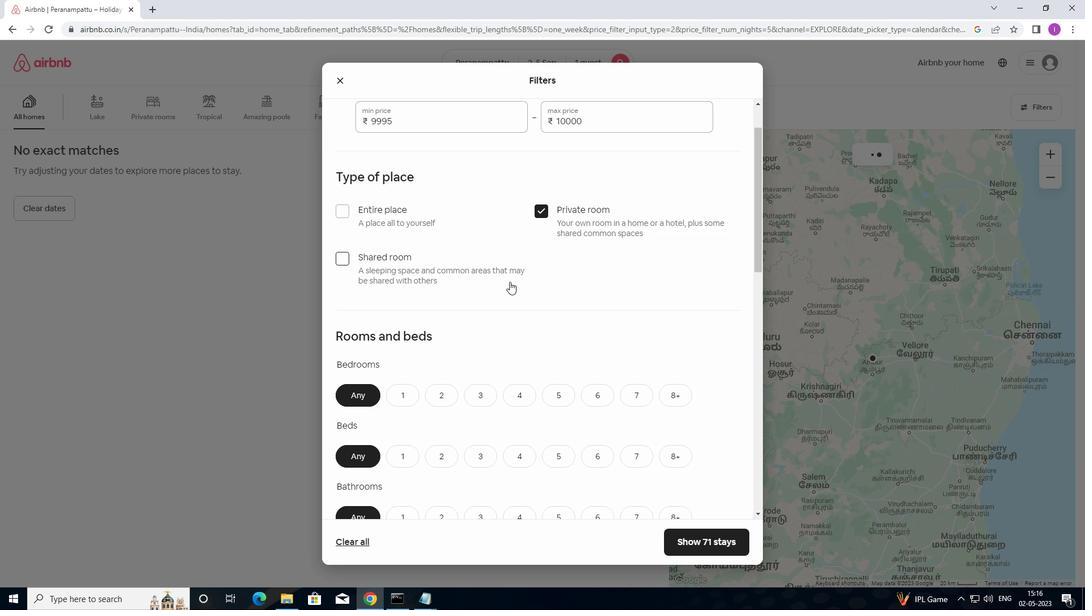 
Action: Mouse scrolled (499, 303) with delta (0, 0)
Screenshot: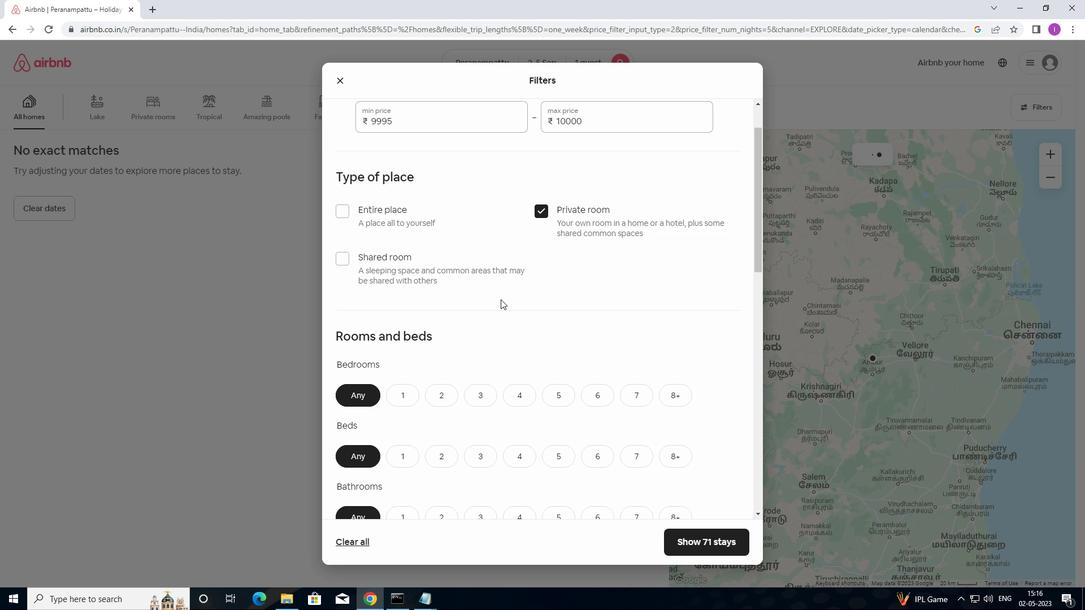 
Action: Mouse moved to (399, 173)
Screenshot: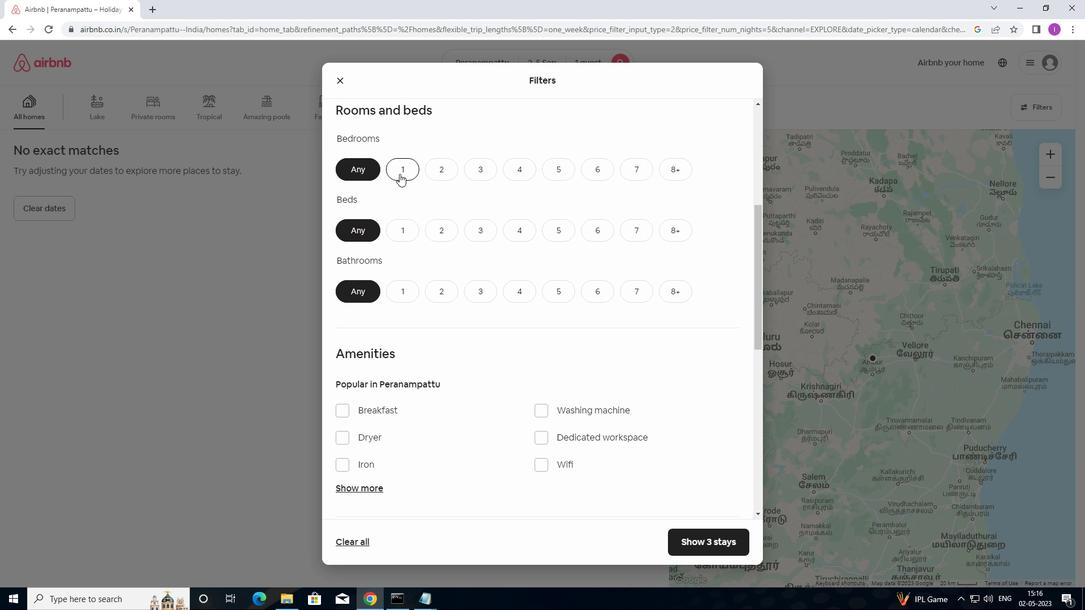 
Action: Mouse pressed left at (399, 173)
Screenshot: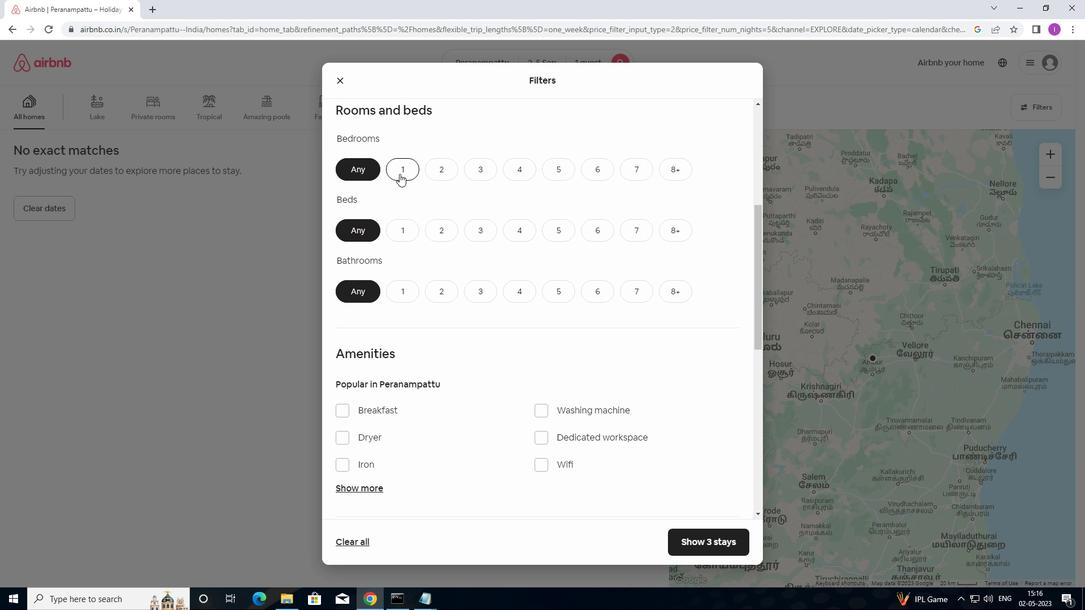 
Action: Mouse moved to (412, 234)
Screenshot: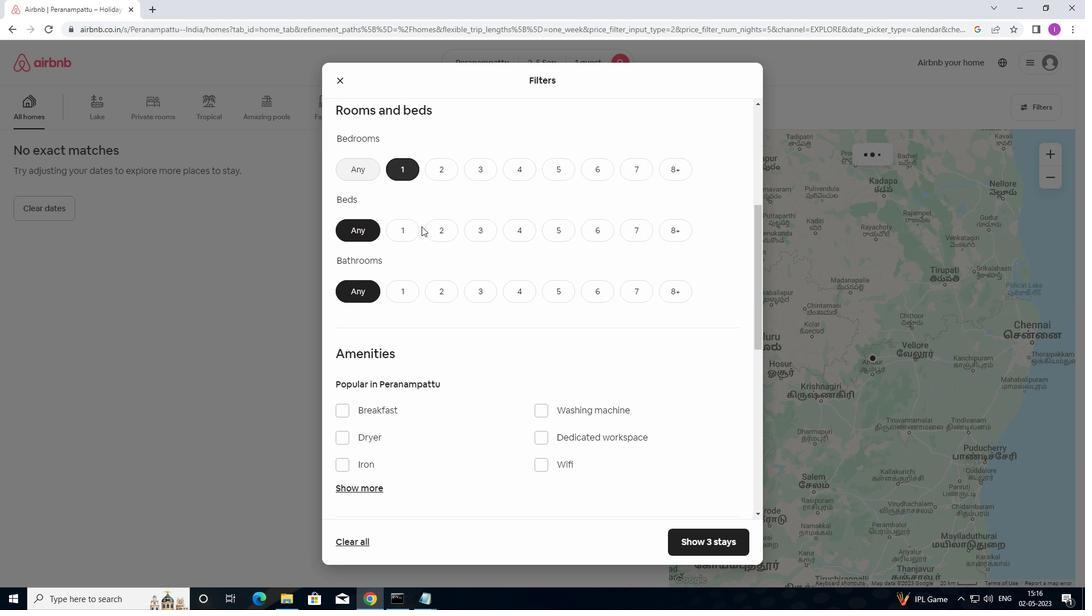 
Action: Mouse pressed left at (412, 234)
Screenshot: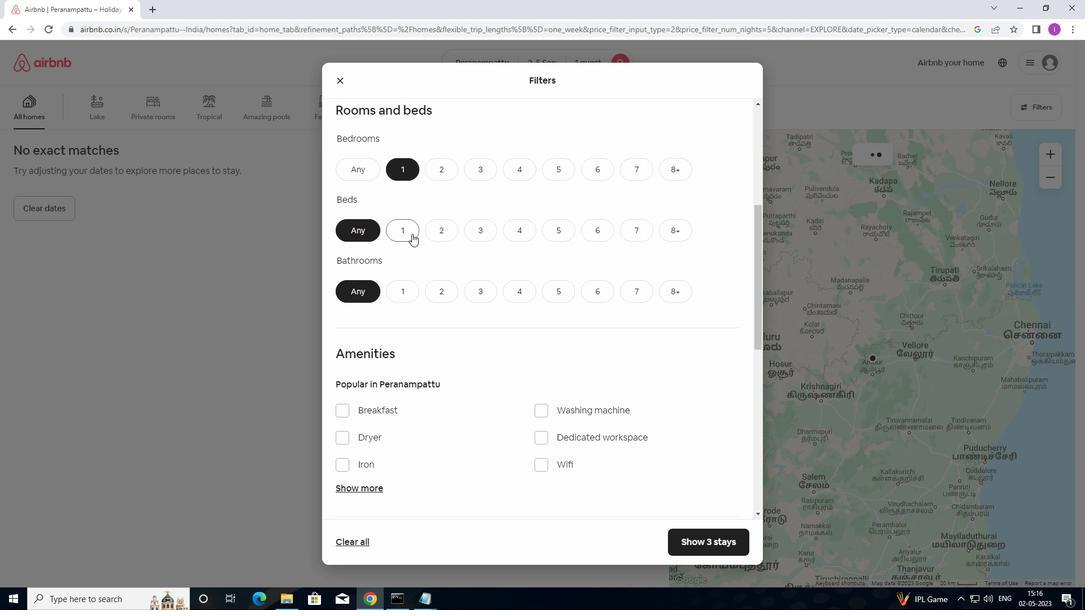 
Action: Mouse moved to (406, 288)
Screenshot: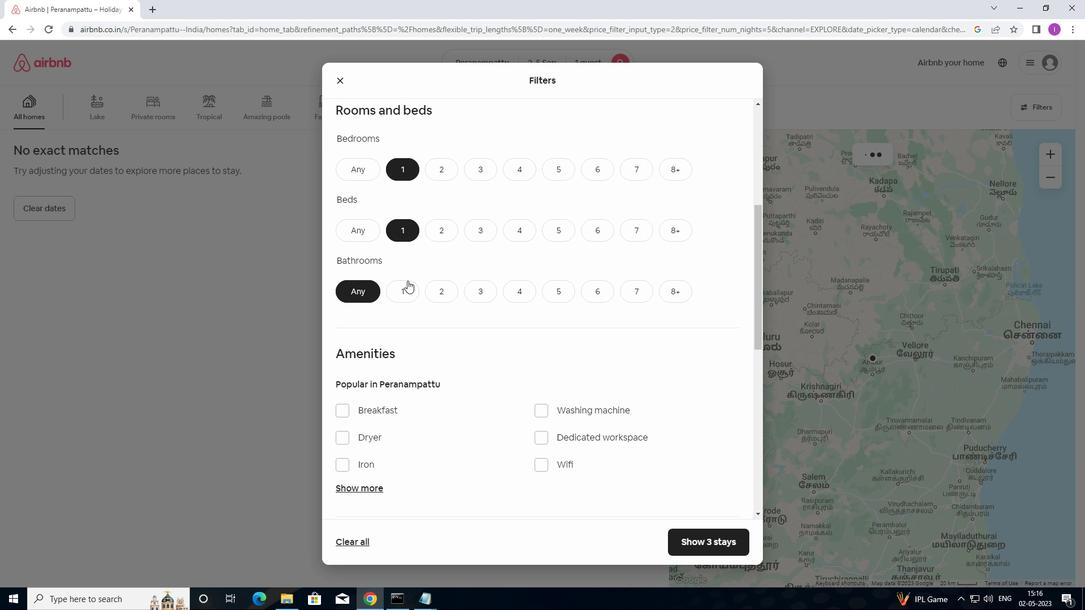 
Action: Mouse pressed left at (406, 288)
Screenshot: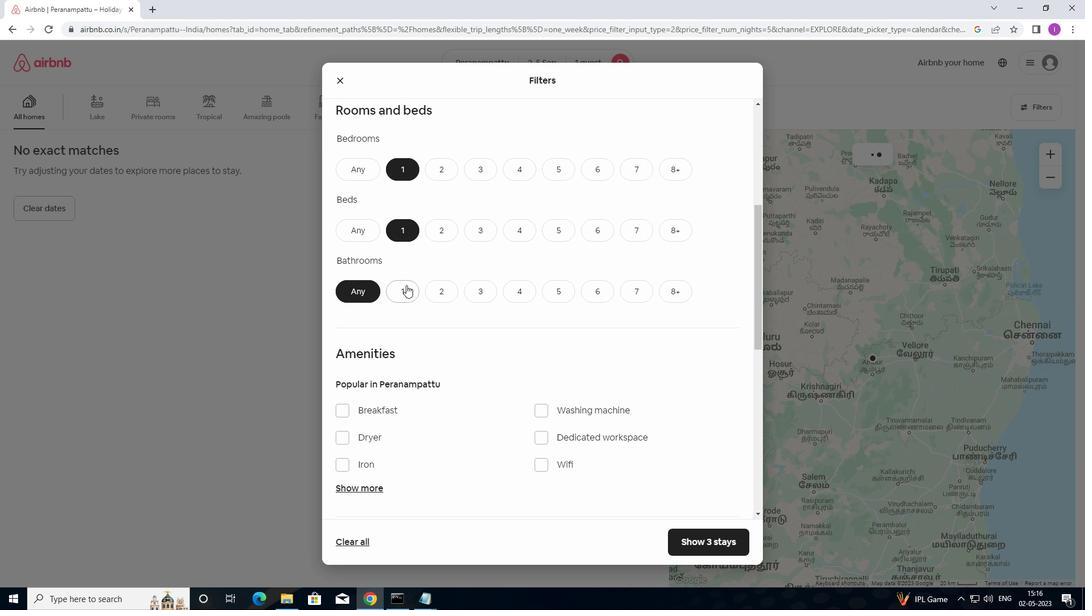 
Action: Mouse moved to (411, 284)
Screenshot: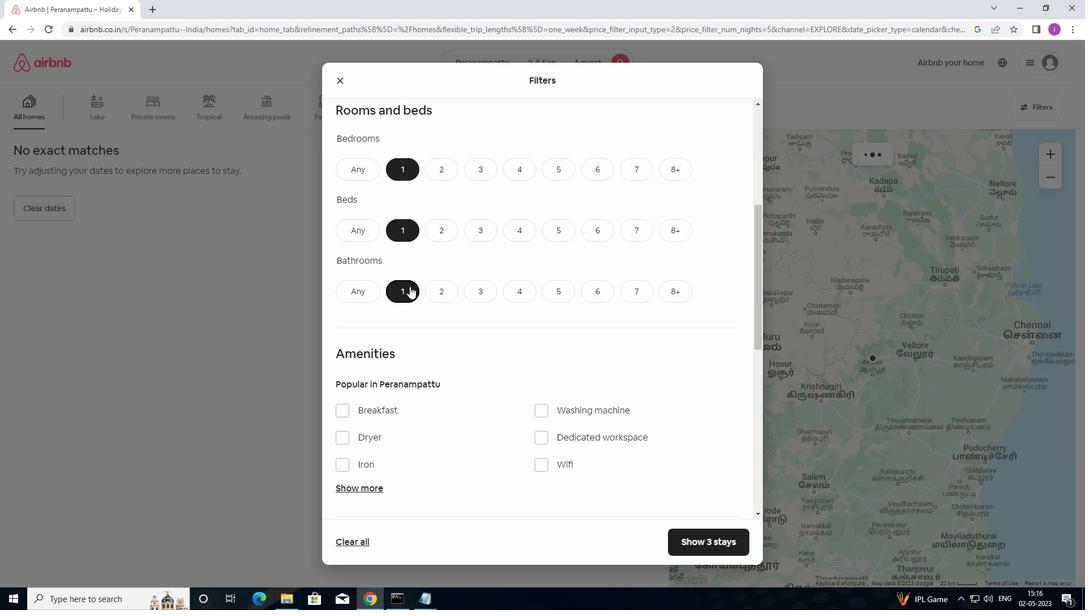
Action: Mouse scrolled (411, 283) with delta (0, 0)
Screenshot: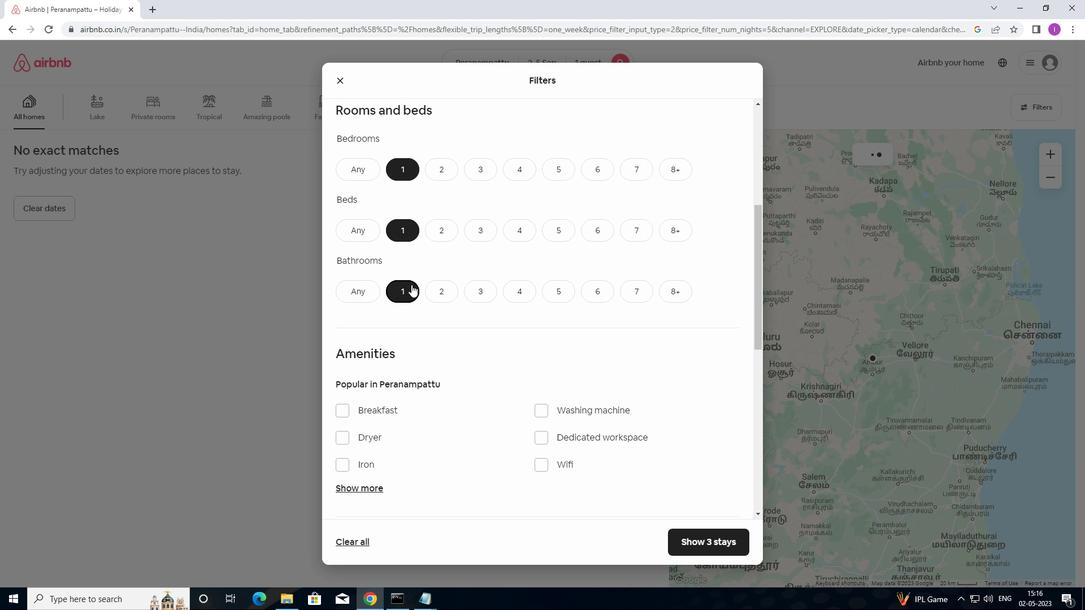 
Action: Mouse moved to (412, 284)
Screenshot: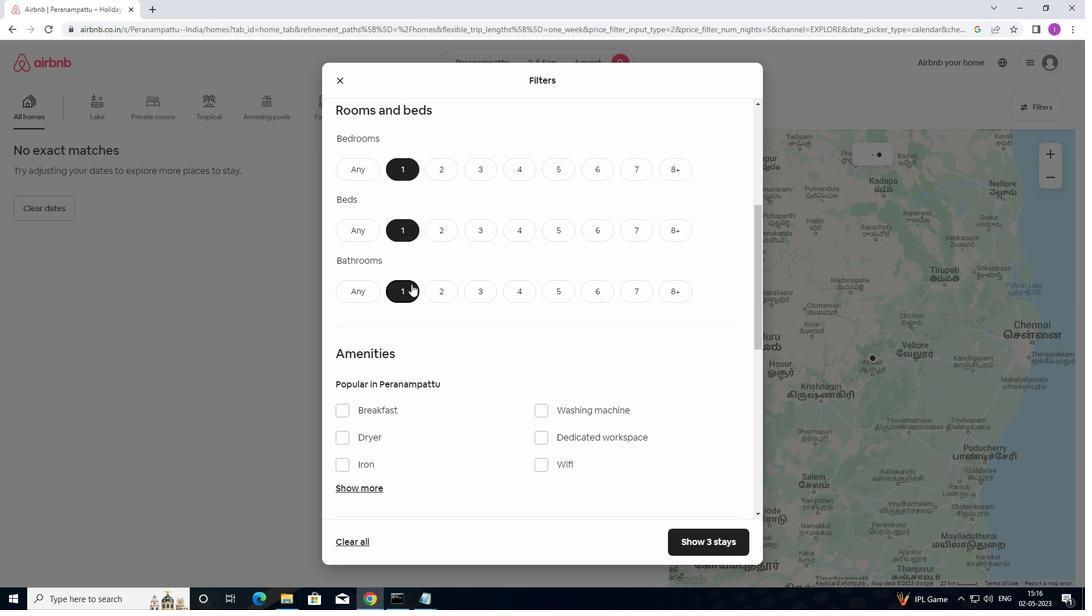 
Action: Mouse scrolled (412, 283) with delta (0, 0)
Screenshot: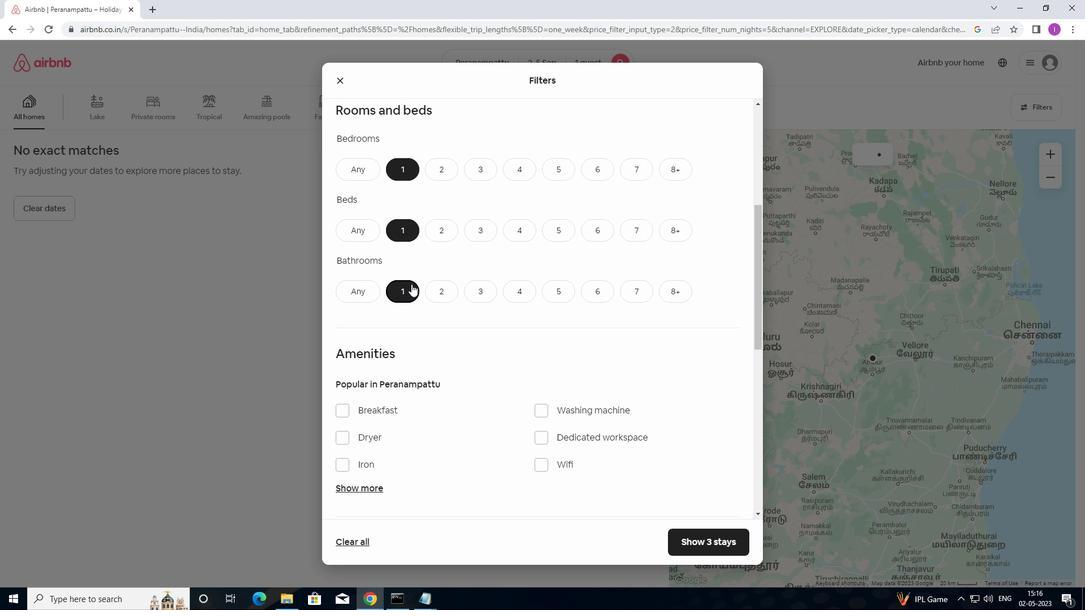 
Action: Mouse moved to (389, 300)
Screenshot: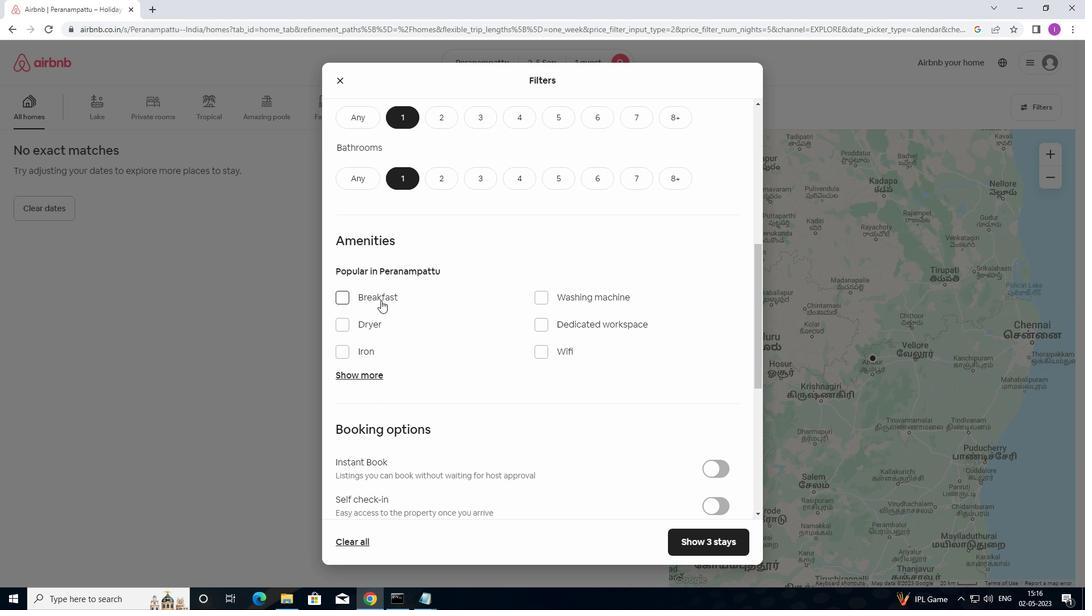
Action: Mouse scrolled (389, 300) with delta (0, 0)
Screenshot: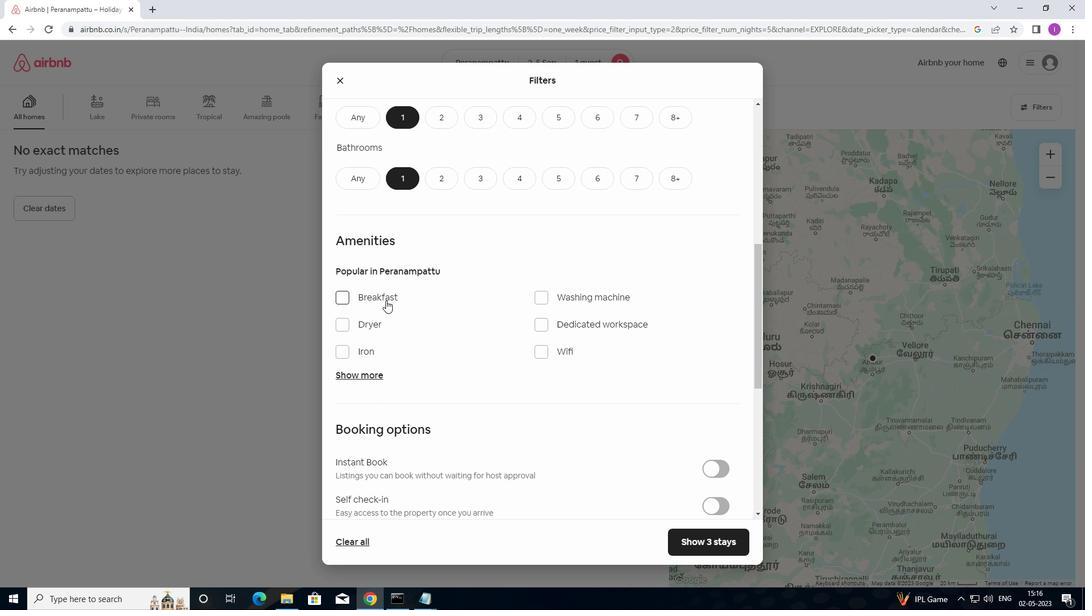 
Action: Mouse moved to (438, 291)
Screenshot: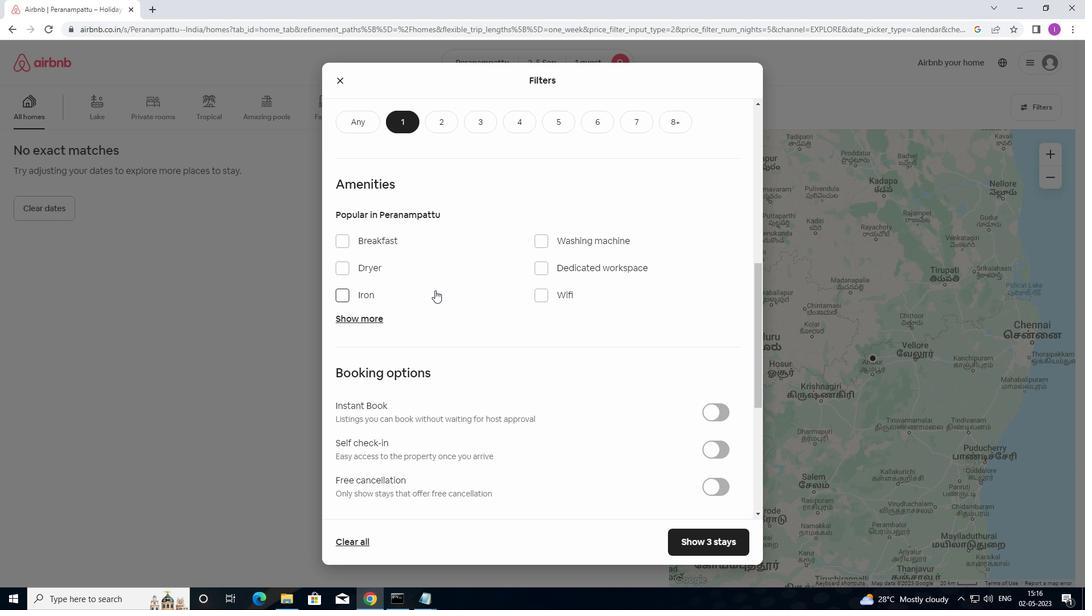 
Action: Mouse scrolled (438, 291) with delta (0, 0)
Screenshot: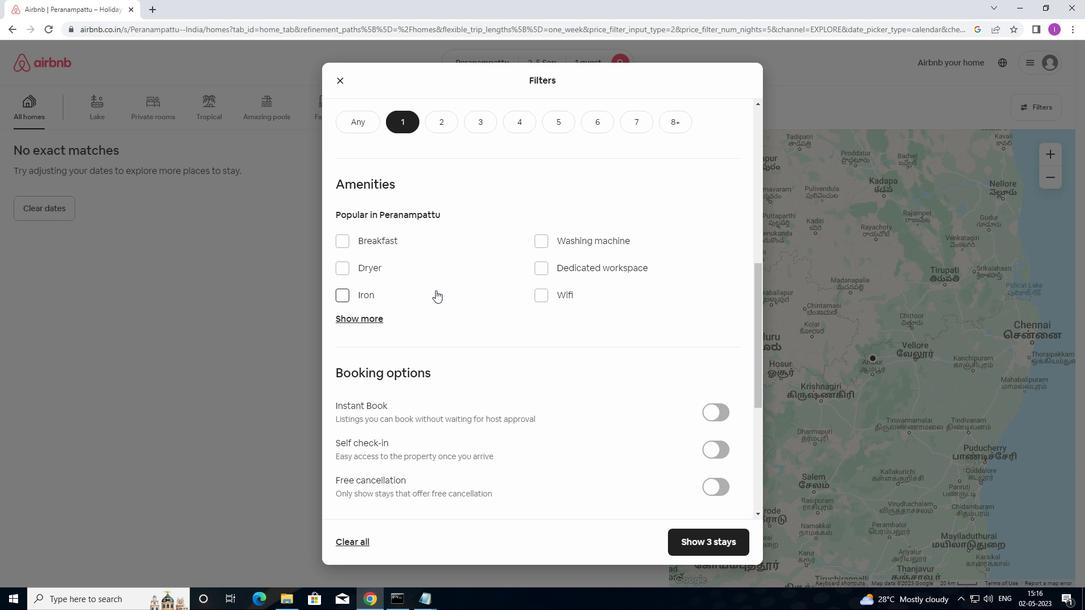 
Action: Mouse moved to (495, 301)
Screenshot: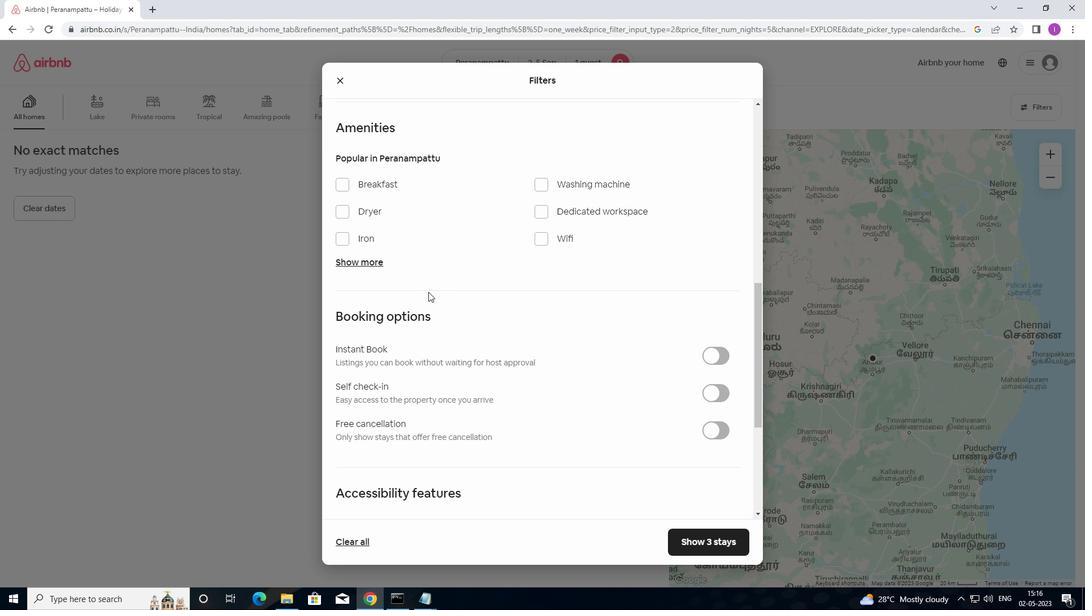 
Action: Mouse scrolled (495, 300) with delta (0, 0)
Screenshot: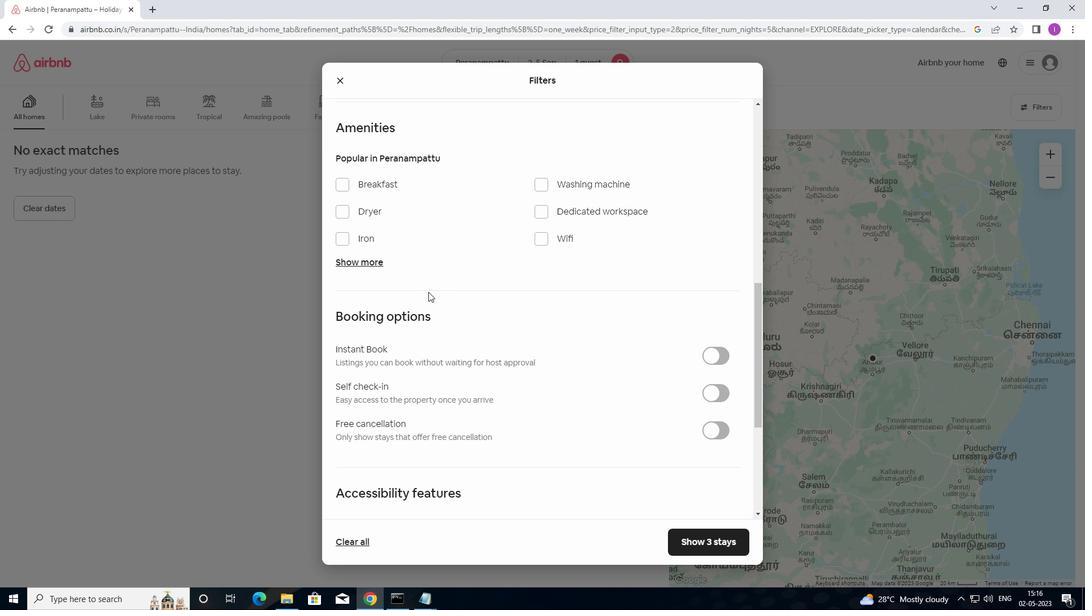 
Action: Mouse moved to (526, 313)
Screenshot: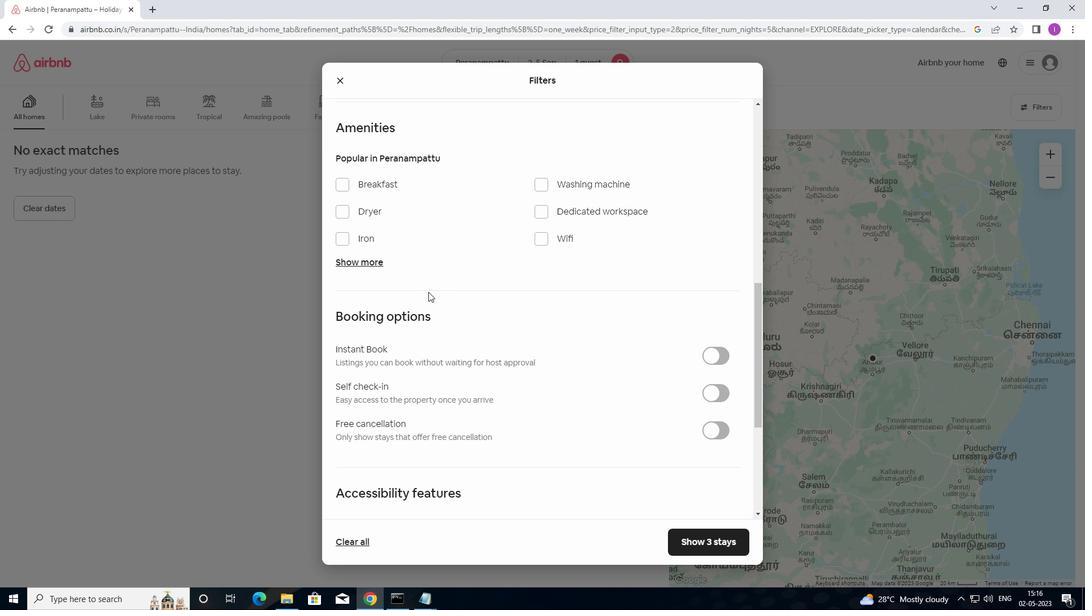 
Action: Mouse scrolled (526, 312) with delta (0, 0)
Screenshot: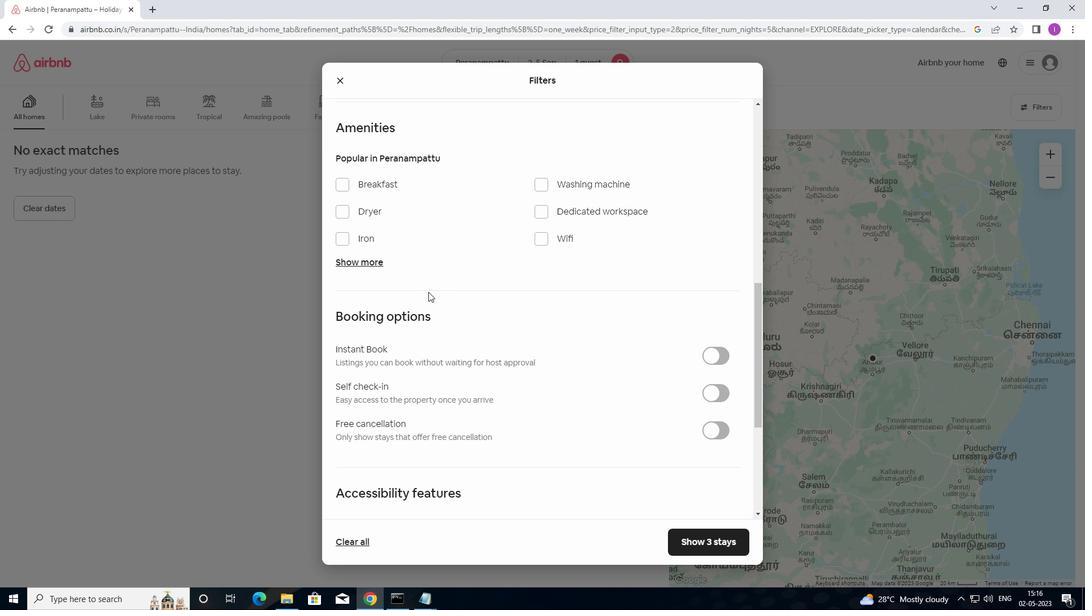 
Action: Mouse moved to (579, 334)
Screenshot: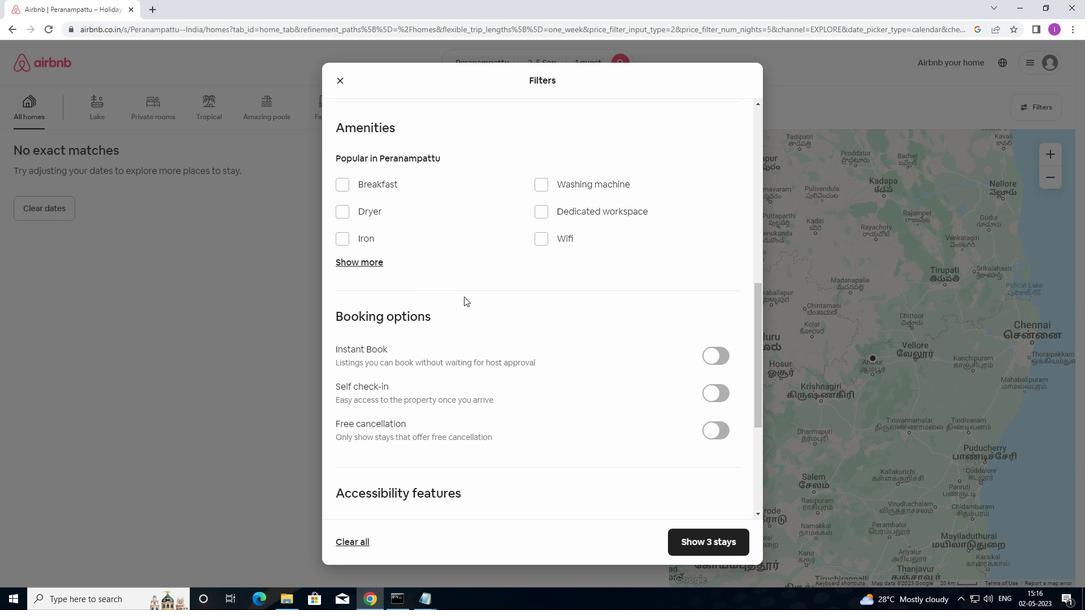 
Action: Mouse scrolled (579, 333) with delta (0, 0)
Screenshot: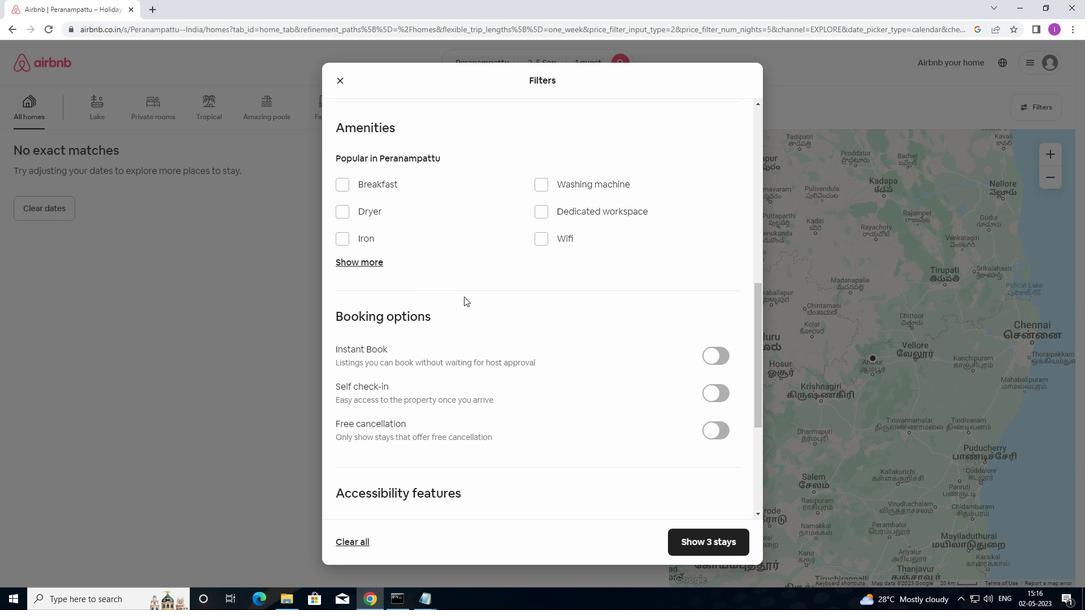 
Action: Mouse moved to (724, 222)
Screenshot: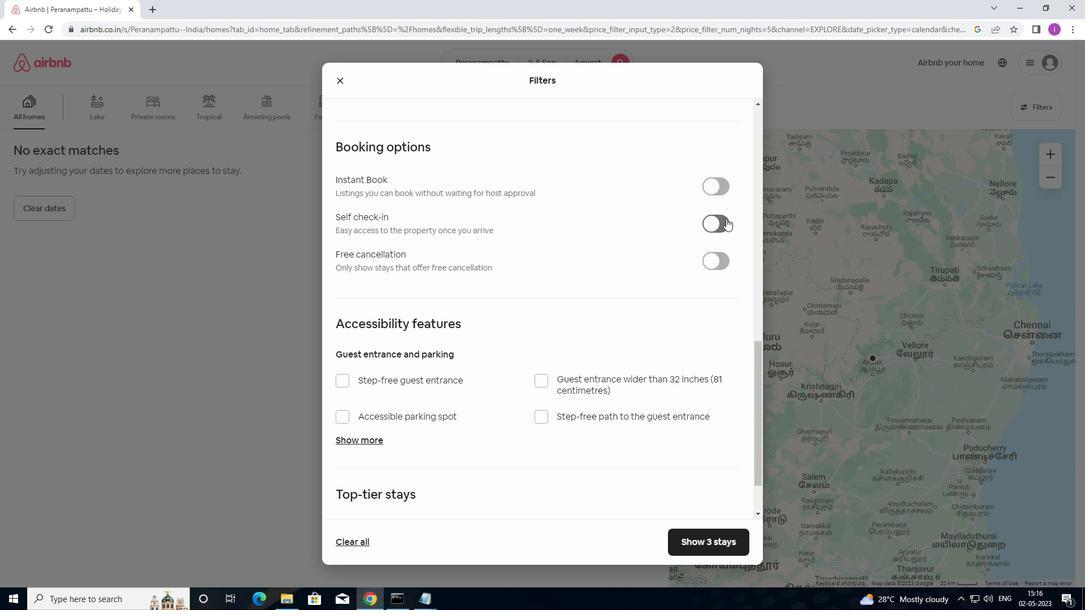 
Action: Mouse pressed left at (724, 222)
Screenshot: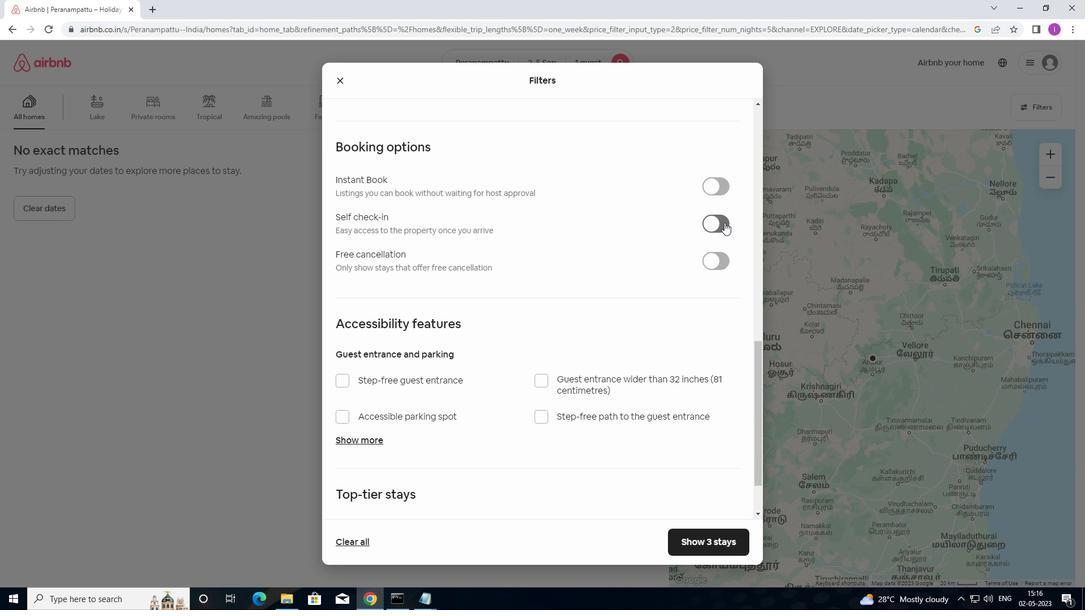 
Action: Mouse moved to (659, 274)
Screenshot: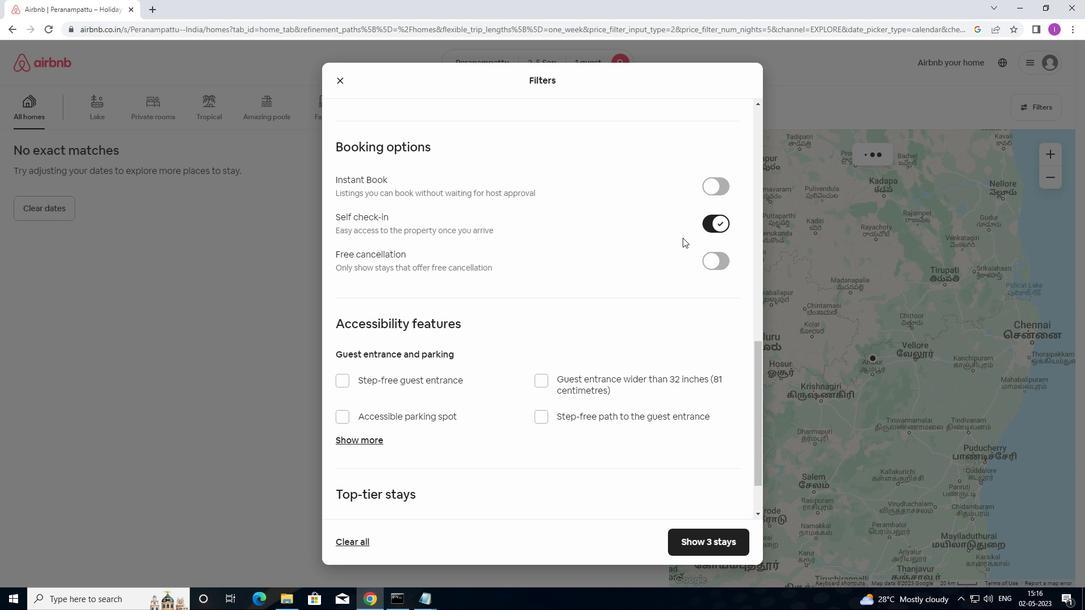 
Action: Mouse scrolled (659, 274) with delta (0, 0)
Screenshot: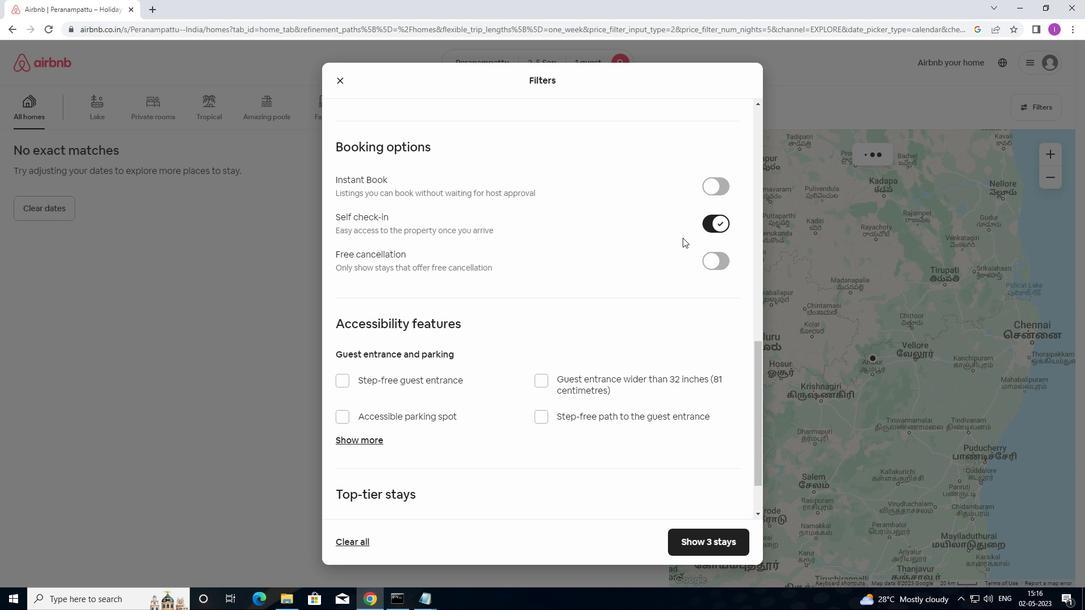 
Action: Mouse moved to (654, 280)
Screenshot: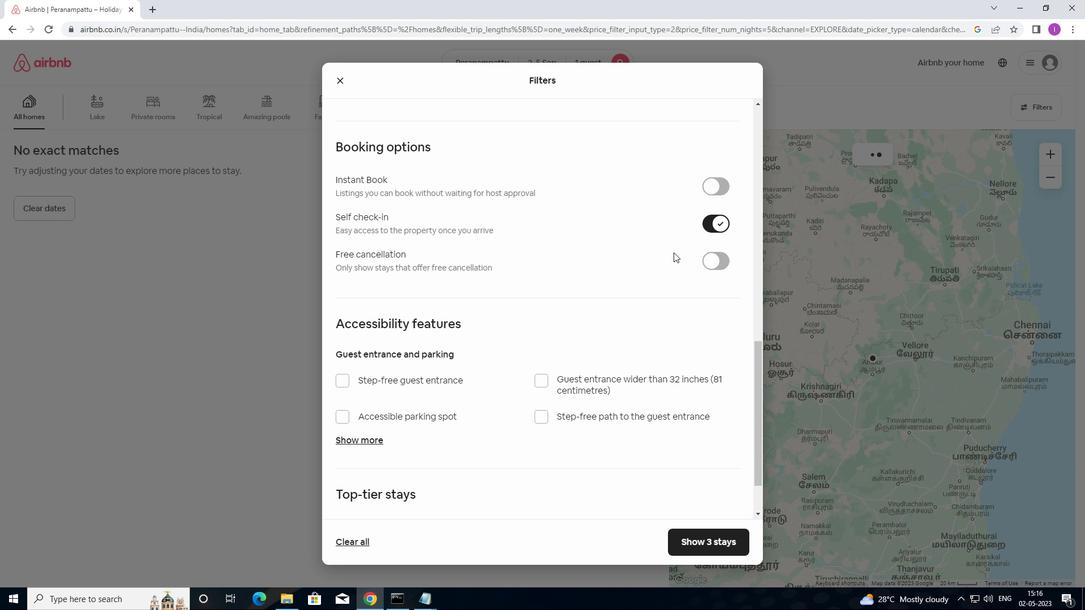 
Action: Mouse scrolled (654, 280) with delta (0, 0)
Screenshot: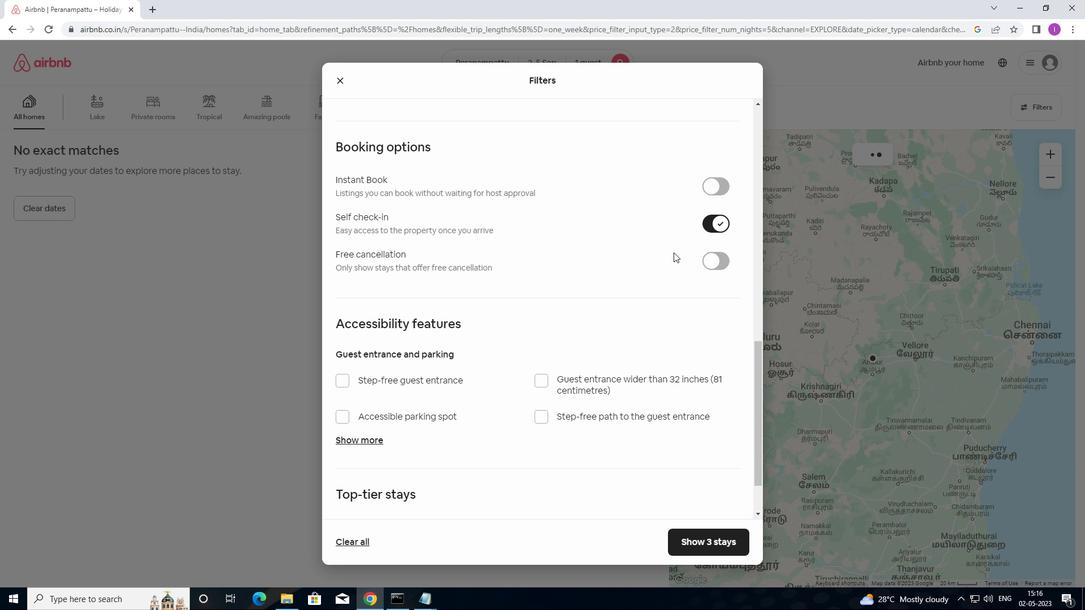 
Action: Mouse moved to (654, 284)
Screenshot: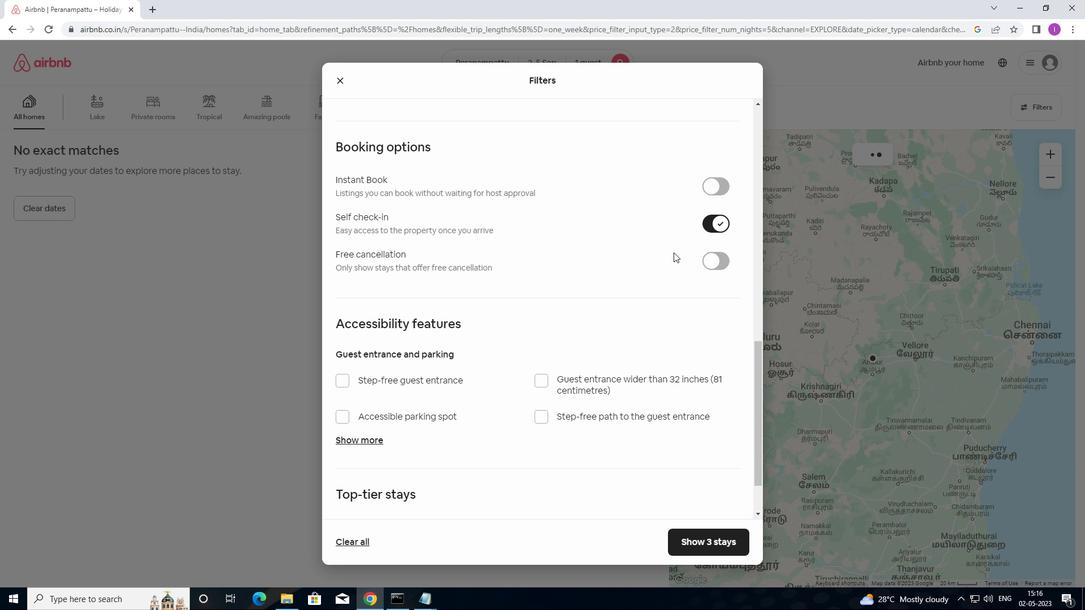 
Action: Mouse scrolled (654, 283) with delta (0, 0)
Screenshot: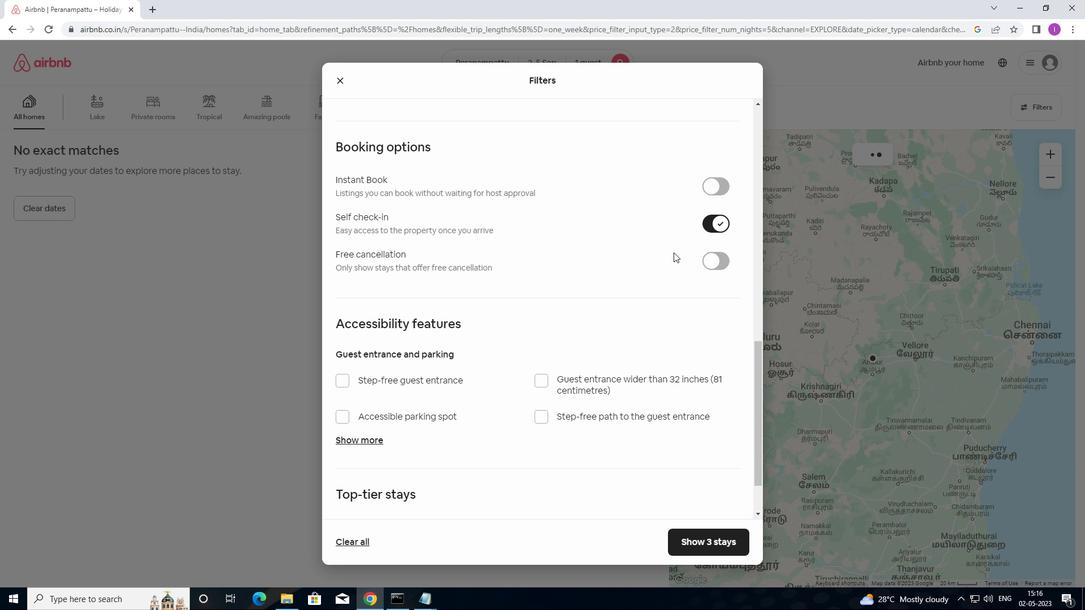 
Action: Mouse moved to (652, 287)
Screenshot: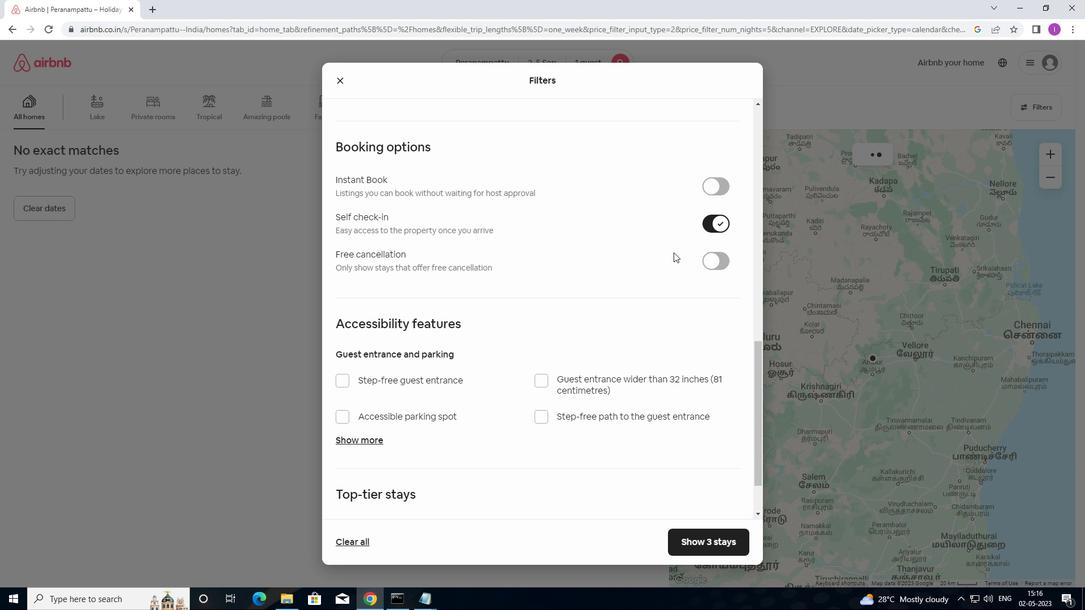 
Action: Mouse scrolled (652, 286) with delta (0, 0)
Screenshot: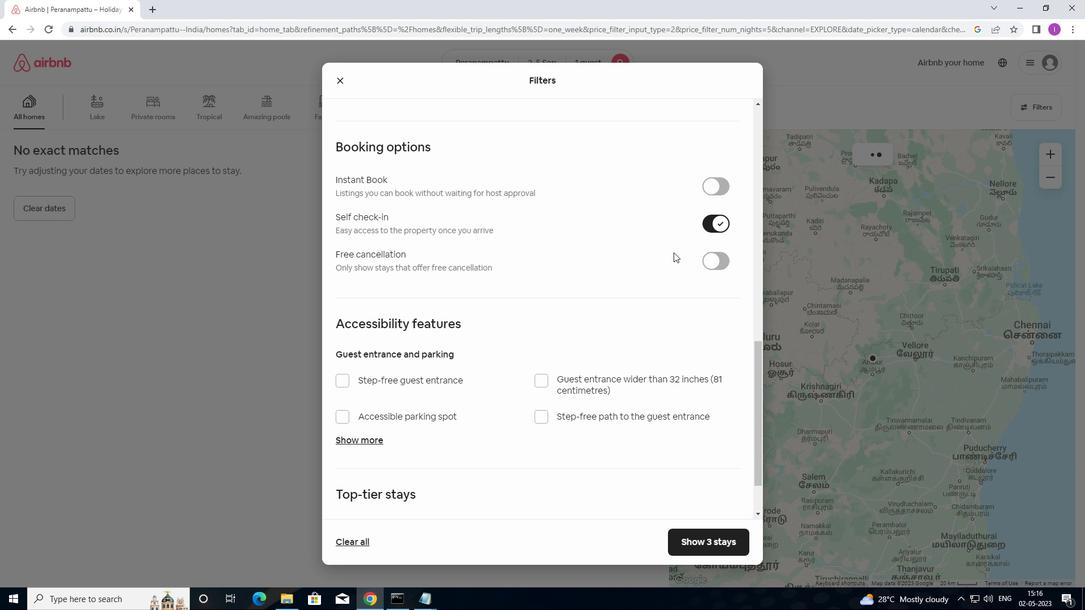 
Action: Mouse moved to (648, 287)
Screenshot: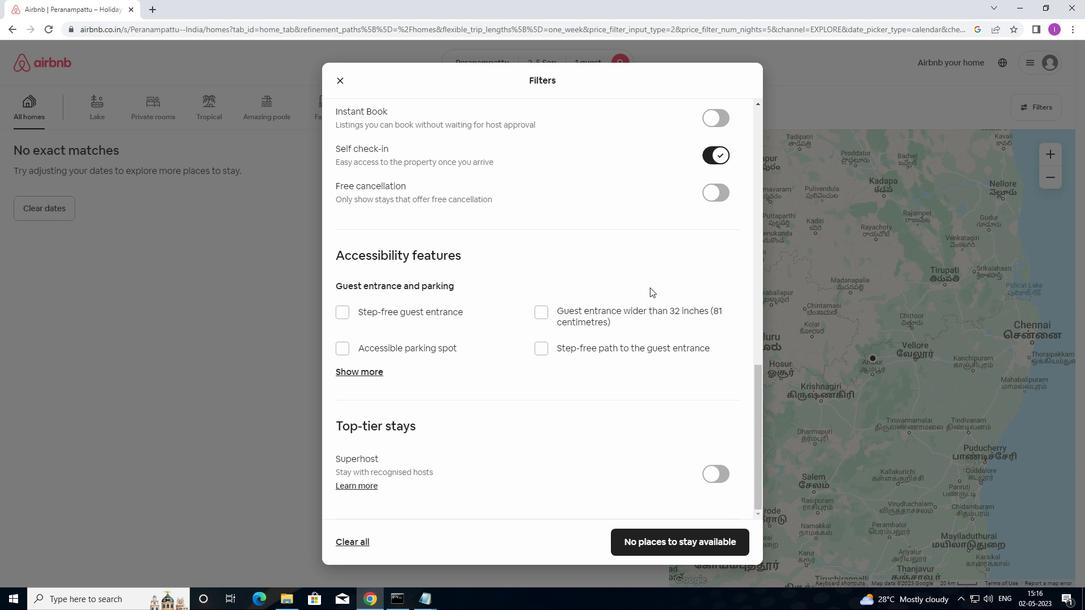 
Action: Mouse scrolled (648, 287) with delta (0, 0)
Screenshot: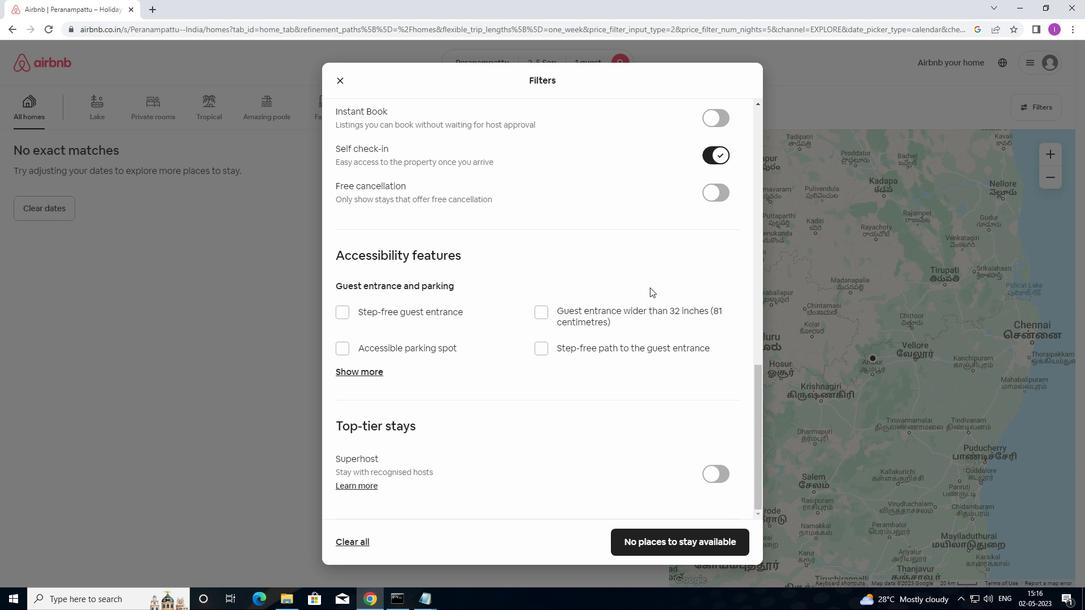 
Action: Mouse moved to (648, 291)
Screenshot: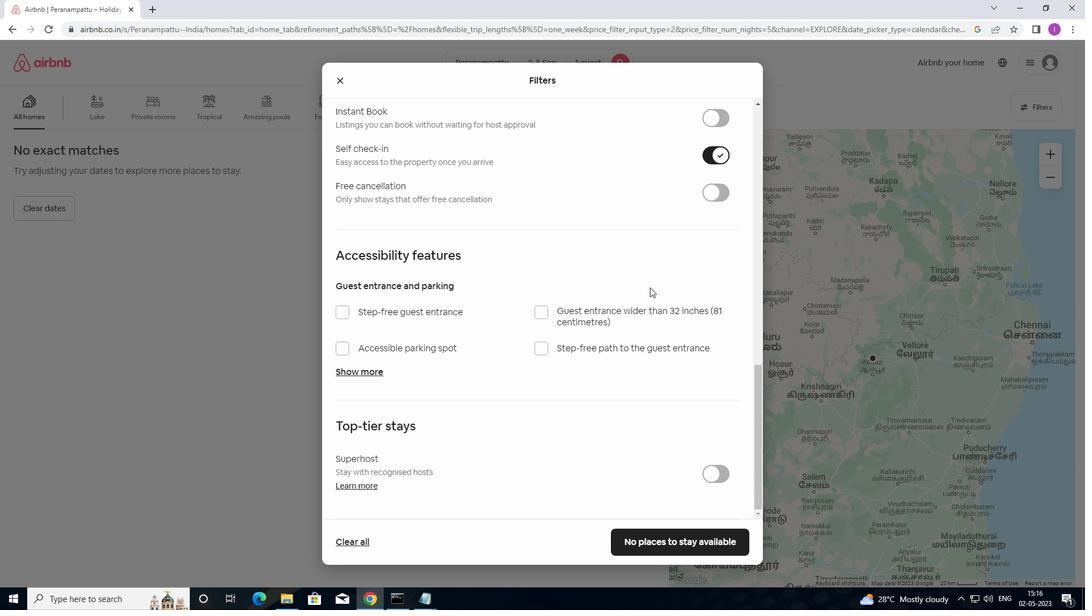 
Action: Mouse scrolled (648, 290) with delta (0, 0)
Screenshot: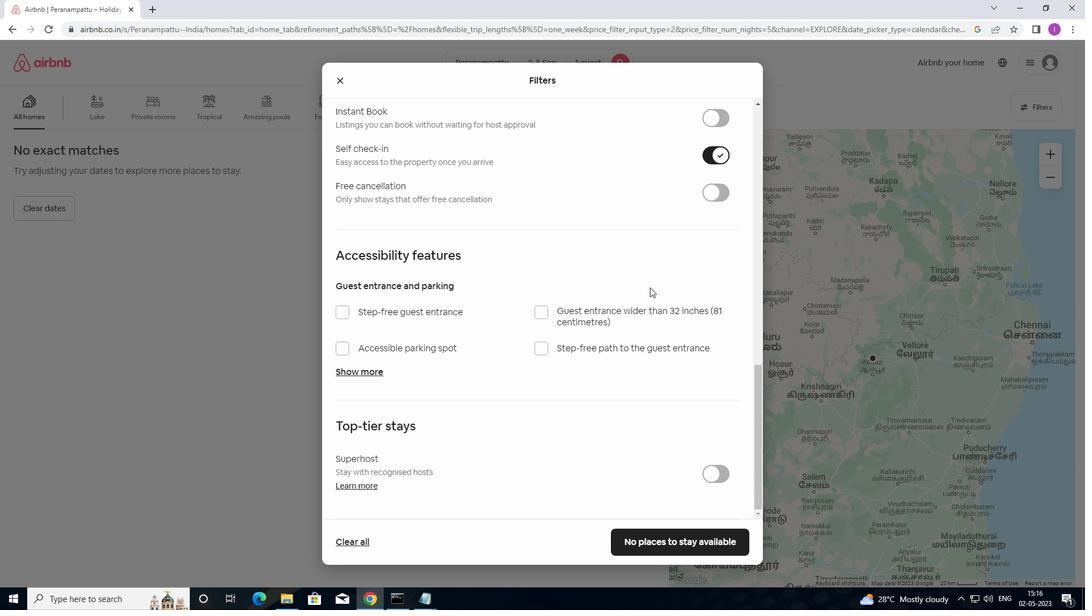
Action: Mouse moved to (648, 296)
Screenshot: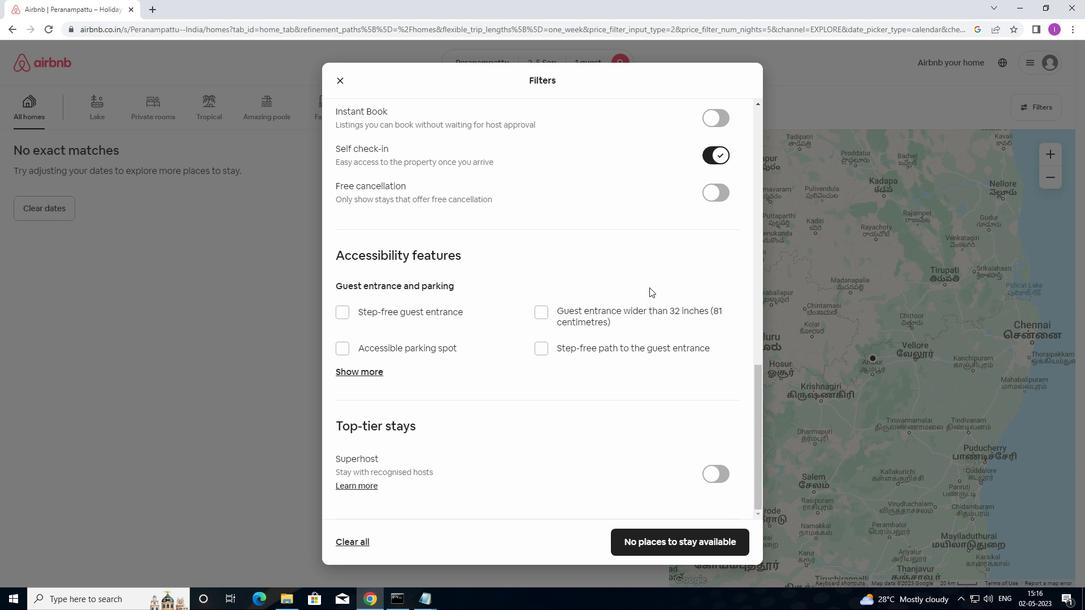 
Action: Mouse scrolled (648, 296) with delta (0, 0)
Screenshot: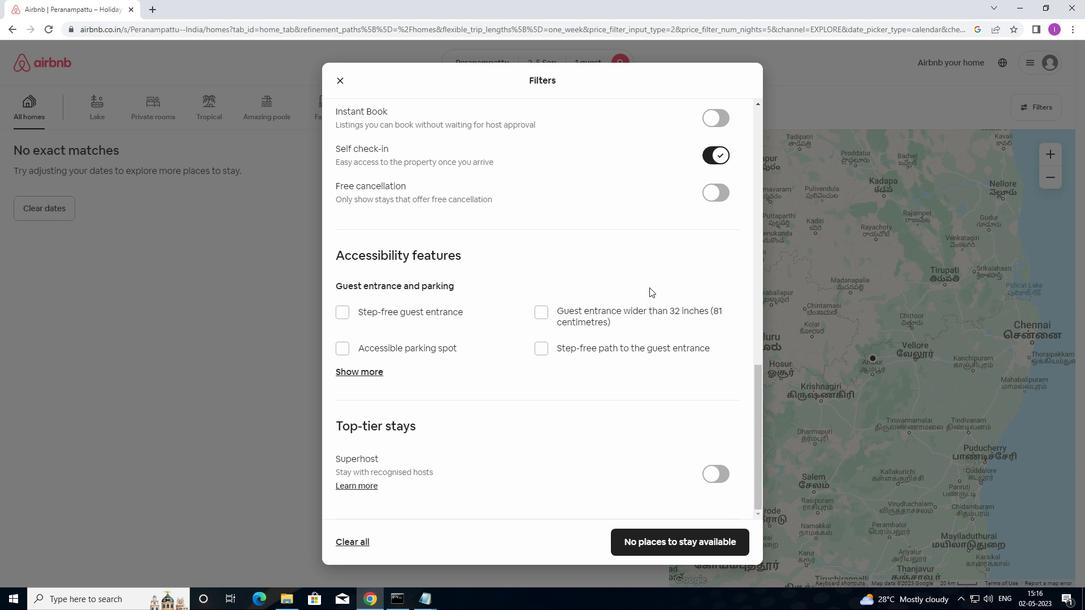 
Action: Mouse moved to (648, 297)
Screenshot: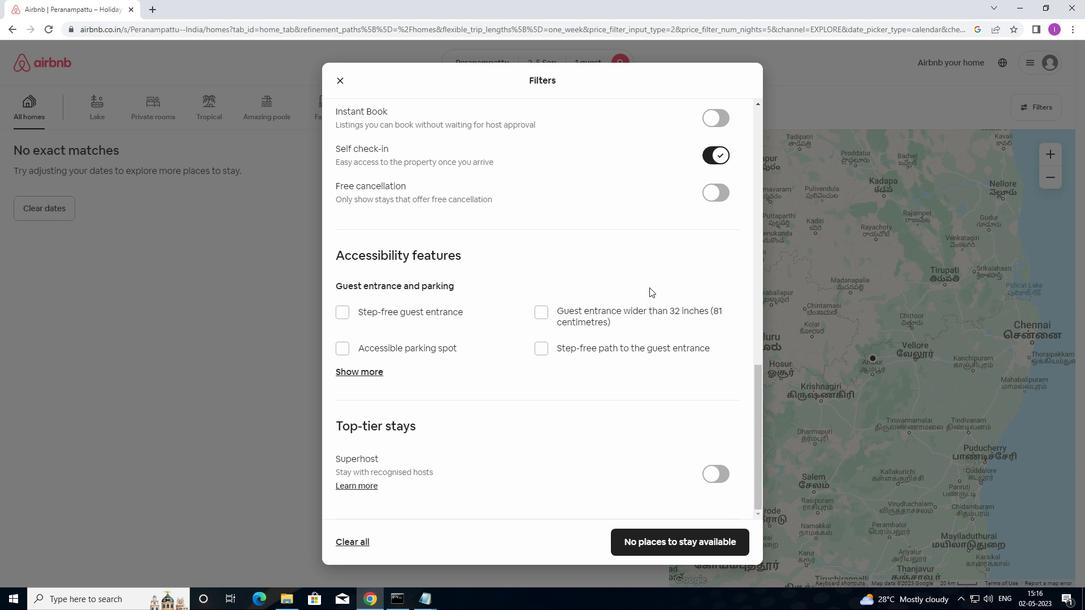 
Action: Mouse scrolled (648, 296) with delta (0, 0)
Screenshot: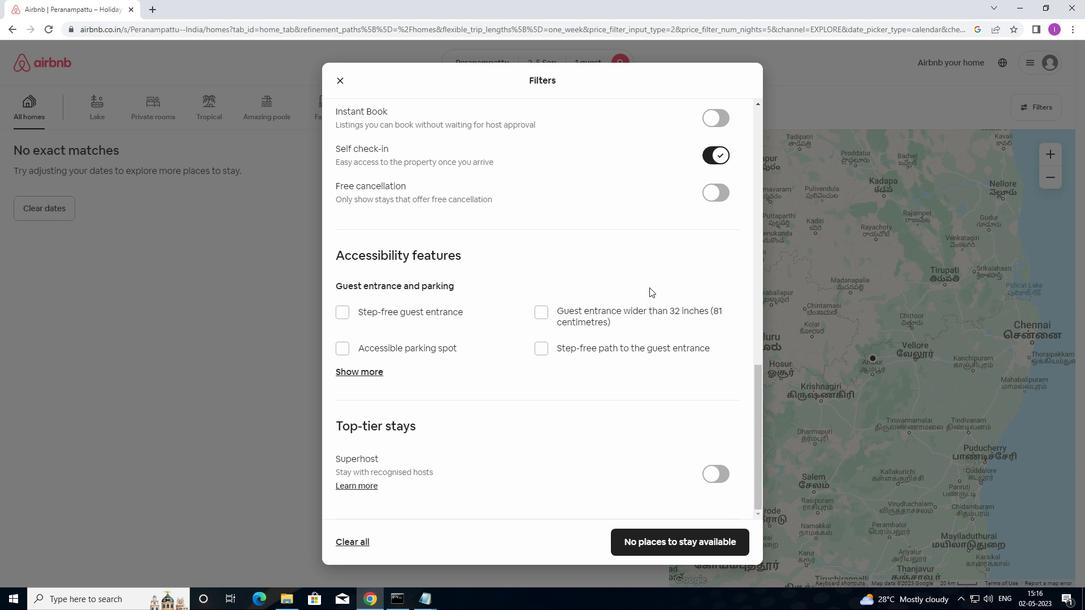 
Action: Mouse moved to (678, 546)
Screenshot: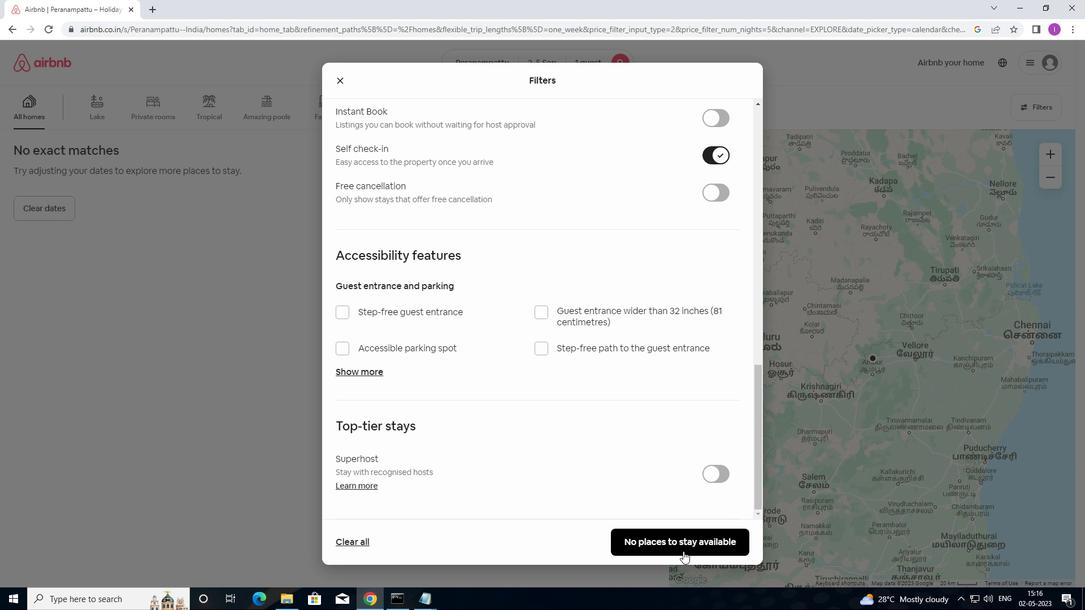
Action: Mouse pressed left at (678, 546)
Screenshot: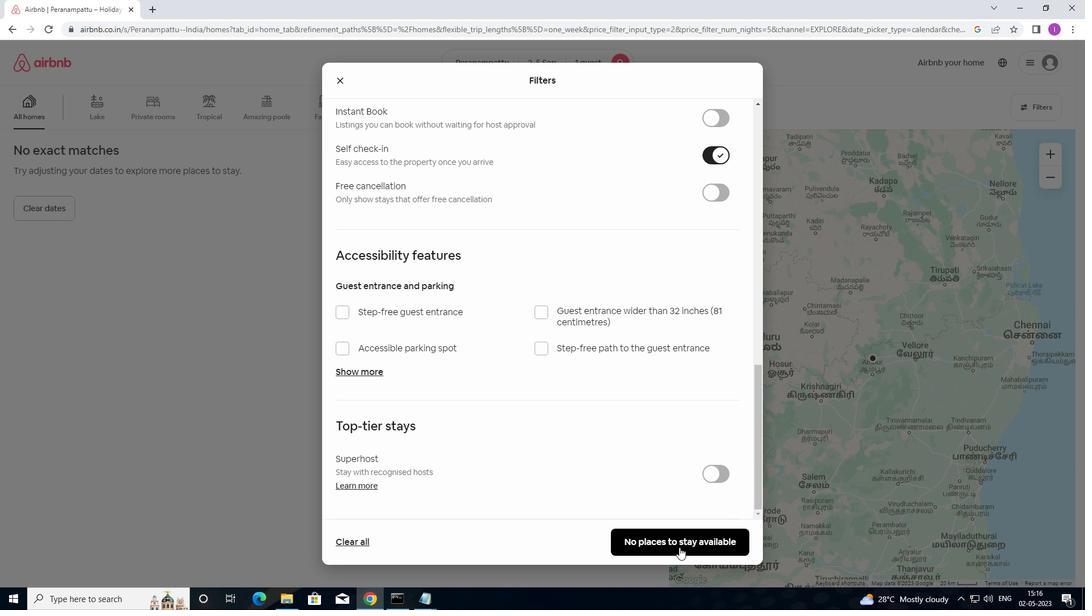 
Action: Mouse moved to (698, 522)
Screenshot: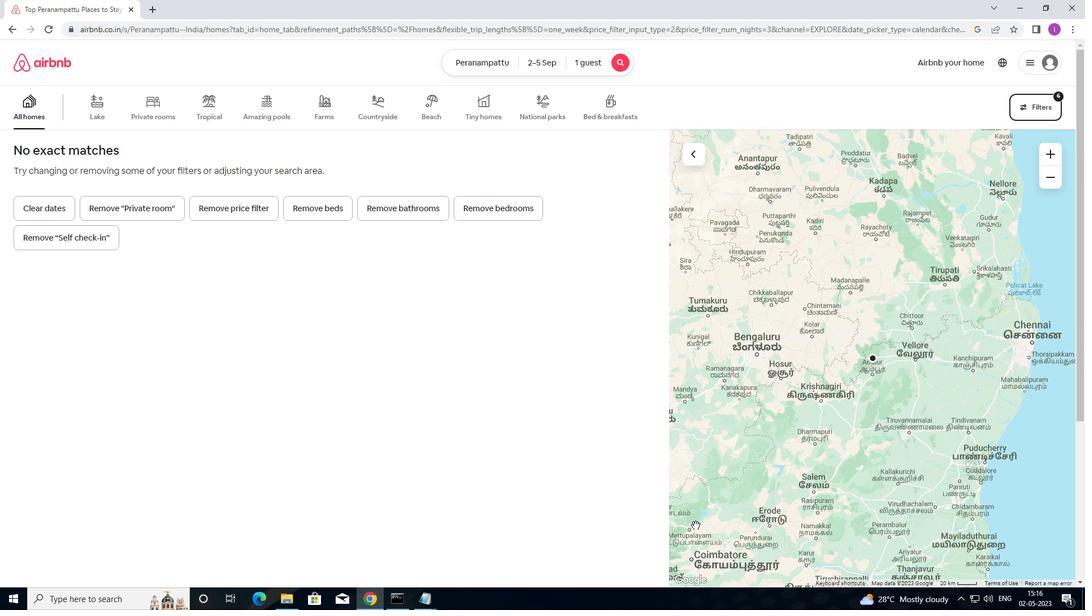 
